 Task: Design a personalized business card holder.
Action: Mouse moved to (173, 128)
Screenshot: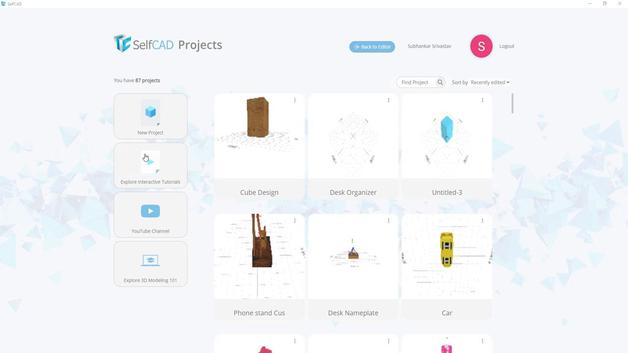 
Action: Mouse pressed left at (173, 128)
Screenshot: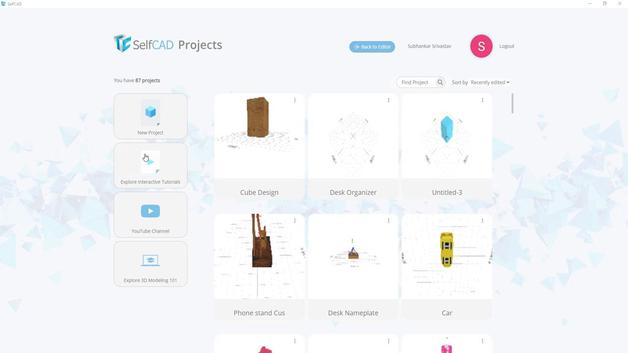 
Action: Mouse moved to (324, 151)
Screenshot: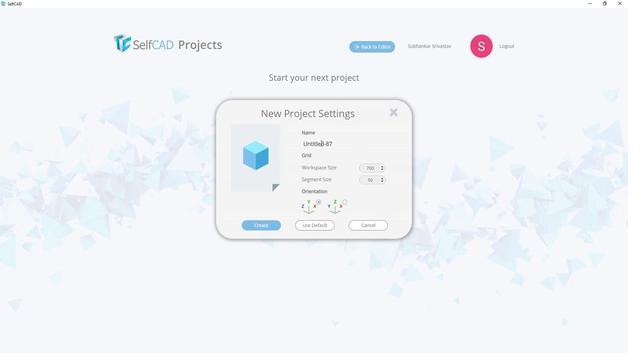 
Action: Mouse pressed left at (324, 151)
Screenshot: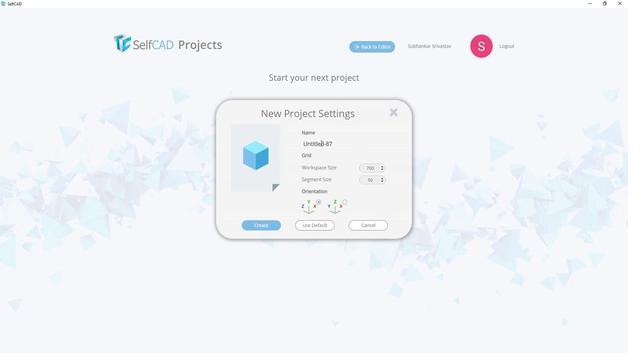 
Action: Mouse pressed left at (324, 151)
Screenshot: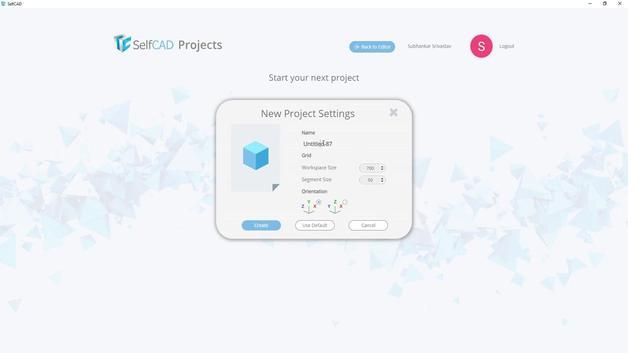 
Action: Mouse moved to (326, 151)
Screenshot: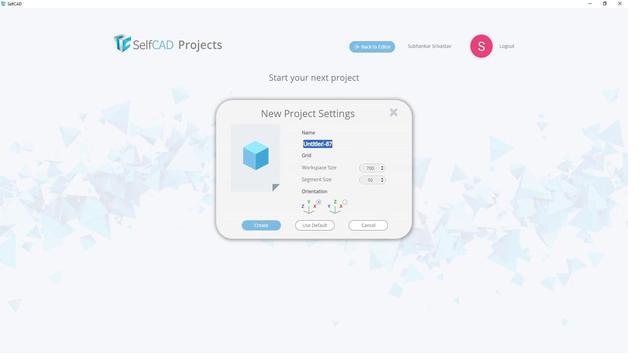 
Action: Key pressed <Key.shift><Key.shift><Key.shift><Key.shift><Key.shift><Key.shift><Key.shift><Key.shift>CArd<Key.space><Key.backspace><Key.backspace><Key.backspace><Key.backspace>ard<Key.space><Key.shift><Key.shift><Key.shift><Key.shift>Holder<Key.space>
Screenshot: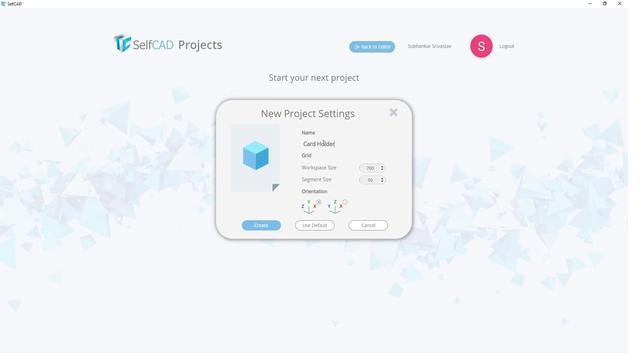 
Action: Mouse moved to (282, 224)
Screenshot: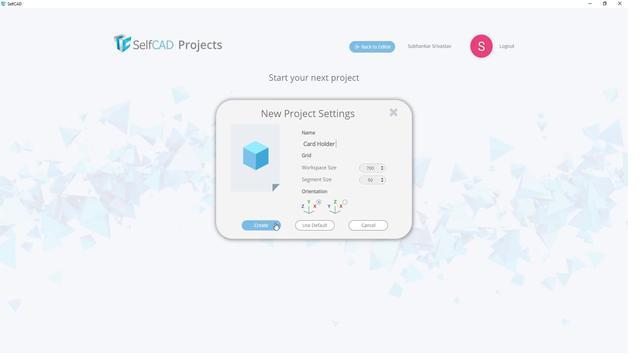 
Action: Mouse pressed left at (282, 224)
Screenshot: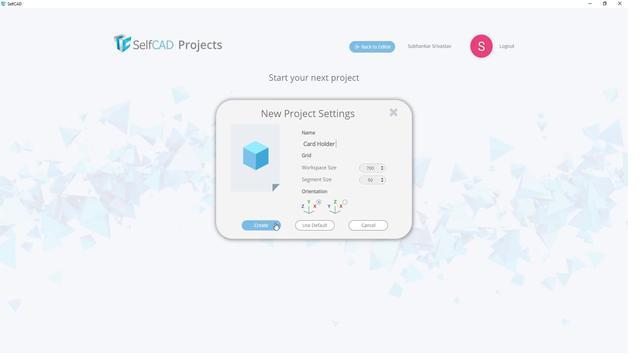 
Action: Mouse moved to (47, 98)
Screenshot: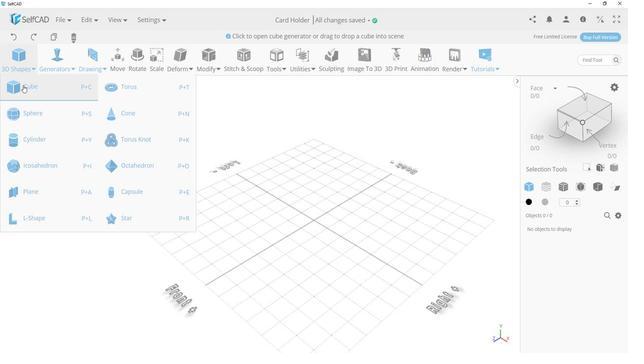 
Action: Mouse pressed left at (47, 98)
Screenshot: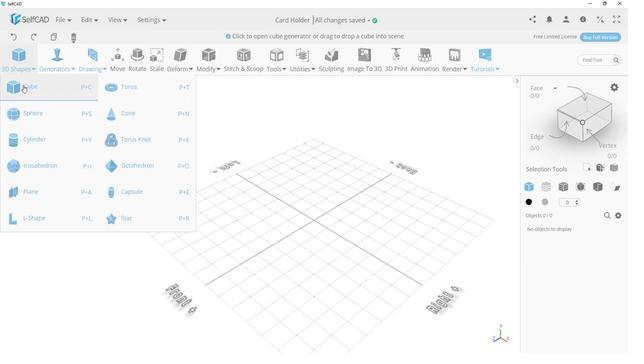 
Action: Mouse moved to (35, 177)
Screenshot: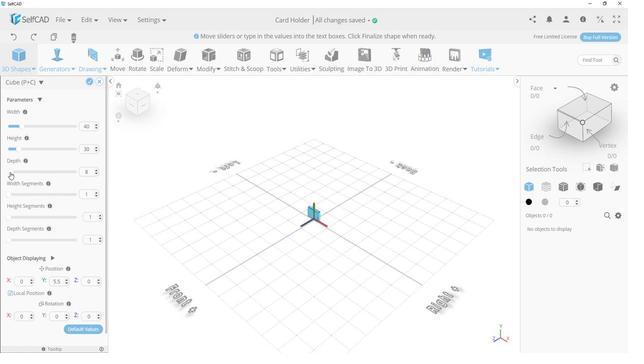 
Action: Mouse pressed left at (35, 177)
Screenshot: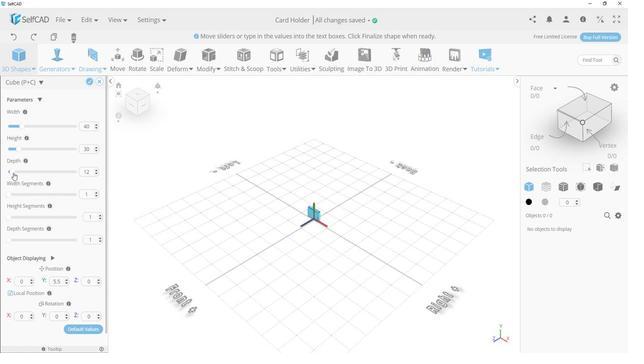 
Action: Mouse moved to (115, 177)
Screenshot: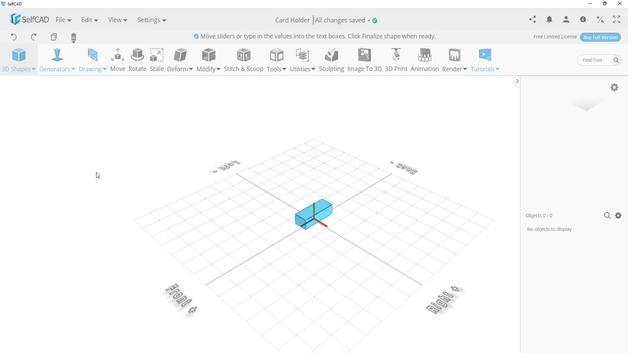 
Action: Mouse pressed left at (115, 177)
Screenshot: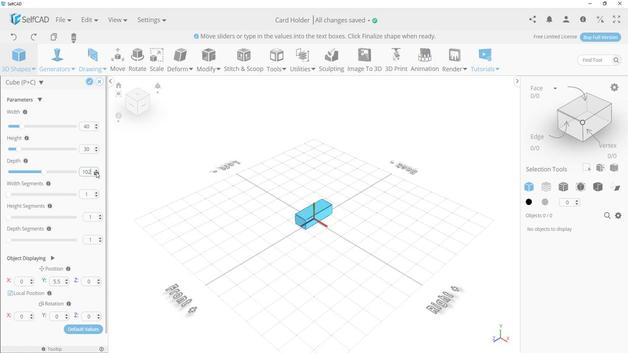 
Action: Mouse pressed left at (115, 177)
Screenshot: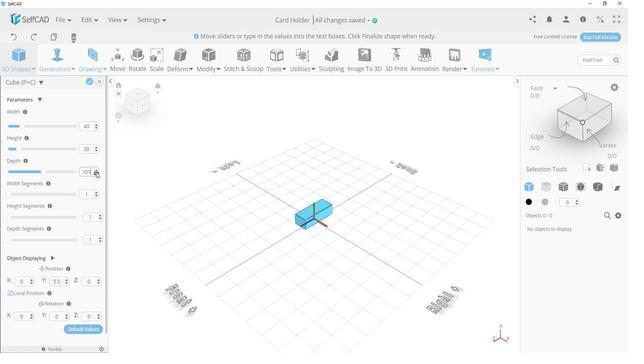 
Action: Mouse pressed left at (115, 177)
Screenshot: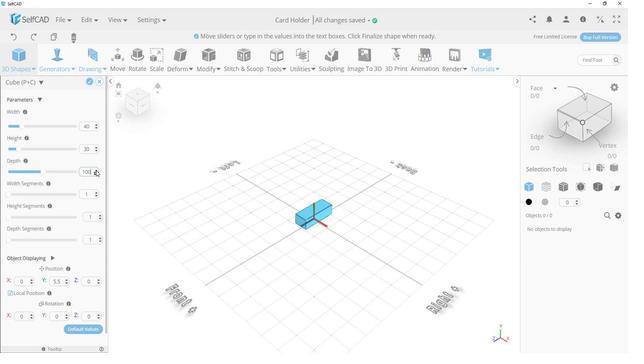 
Action: Mouse moved to (114, 159)
Screenshot: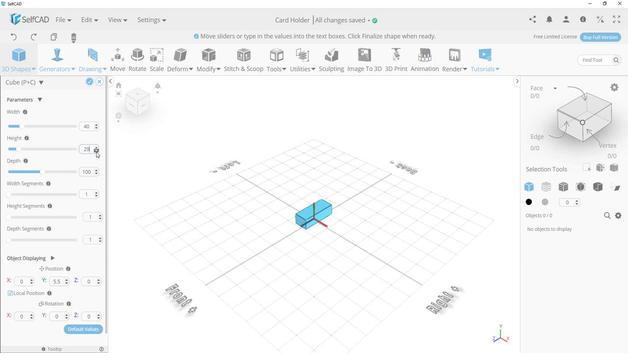 
Action: Mouse pressed left at (114, 159)
Screenshot: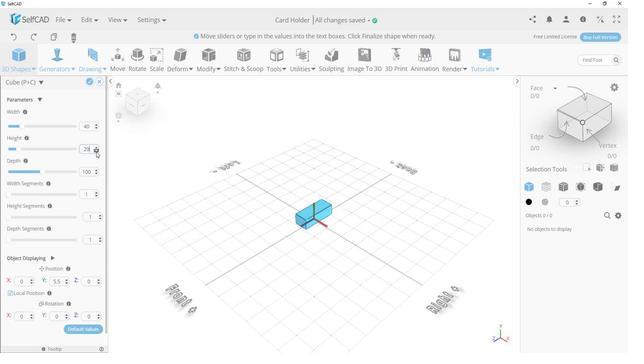 
Action: Mouse moved to (115, 159)
Screenshot: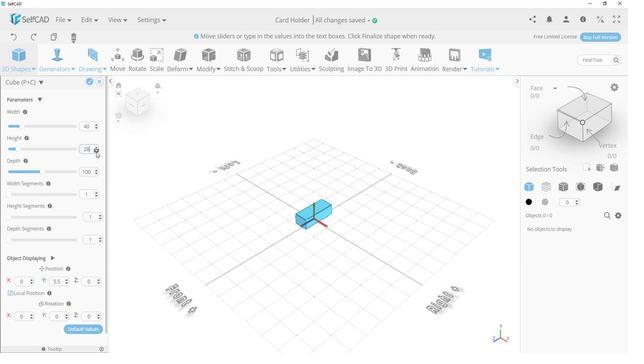 
Action: Mouse pressed left at (115, 159)
Screenshot: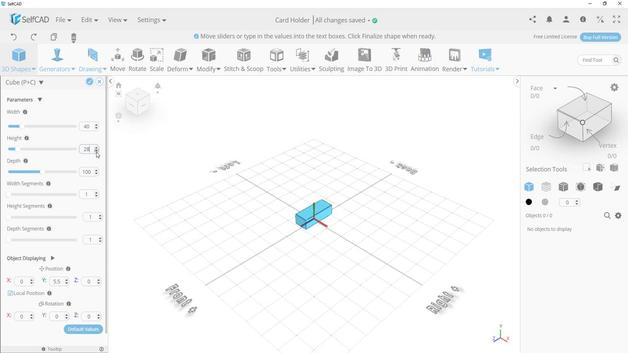 
Action: Mouse pressed left at (115, 159)
Screenshot: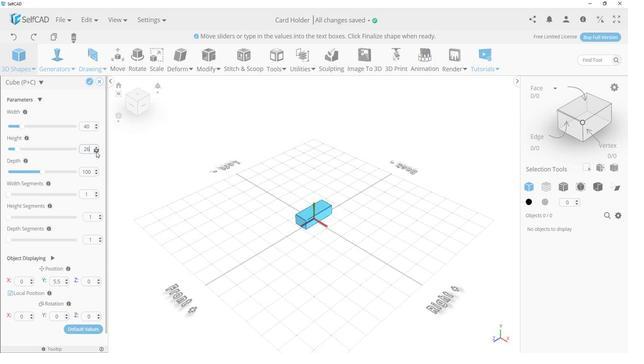 
Action: Mouse pressed left at (115, 159)
Screenshot: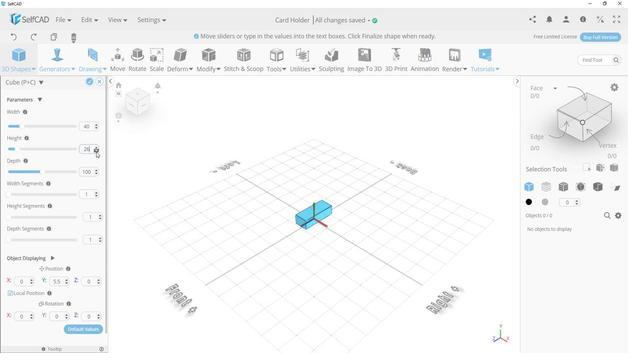 
Action: Mouse pressed left at (115, 159)
Screenshot: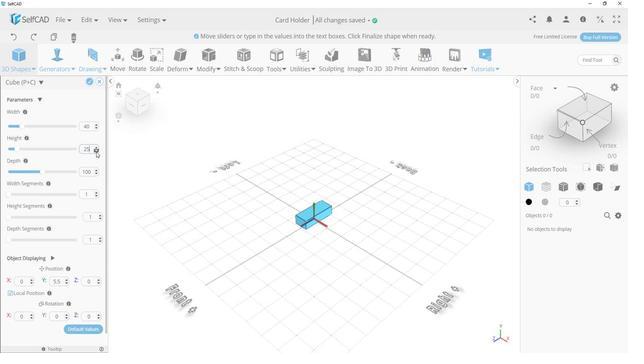 
Action: Mouse pressed left at (115, 159)
Screenshot: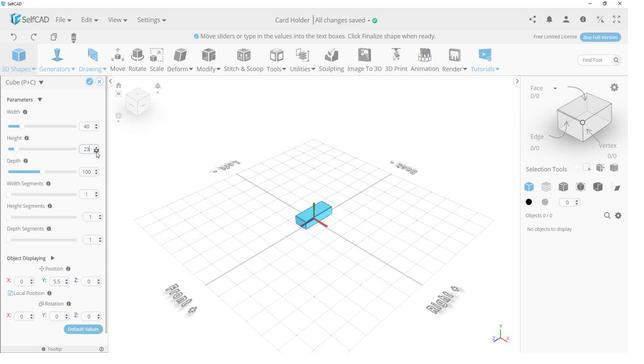 
Action: Mouse pressed left at (115, 159)
Screenshot: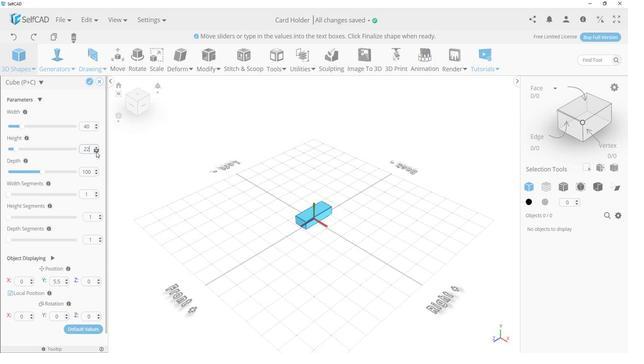 
Action: Mouse pressed left at (115, 159)
Screenshot: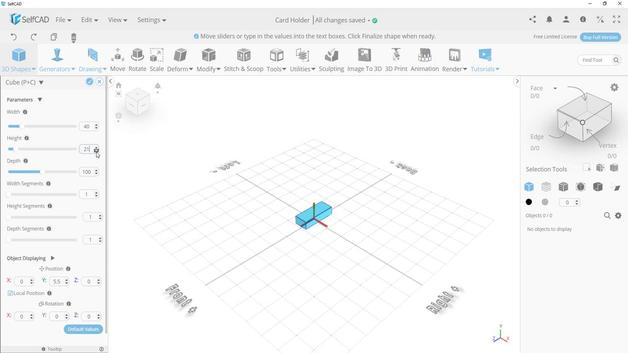 
Action: Mouse pressed left at (115, 159)
Screenshot: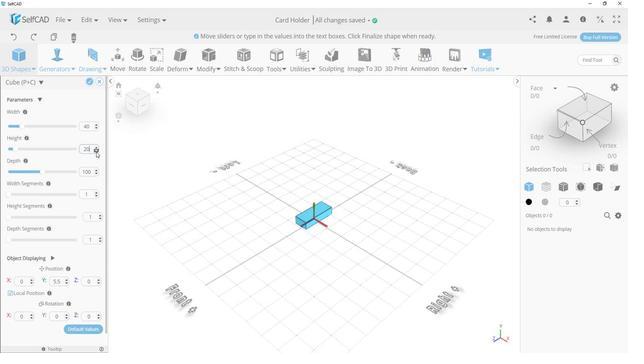 
Action: Mouse pressed left at (115, 159)
Screenshot: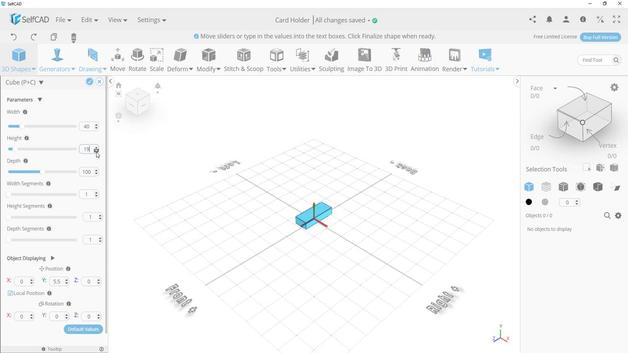 
Action: Mouse pressed left at (115, 159)
Screenshot: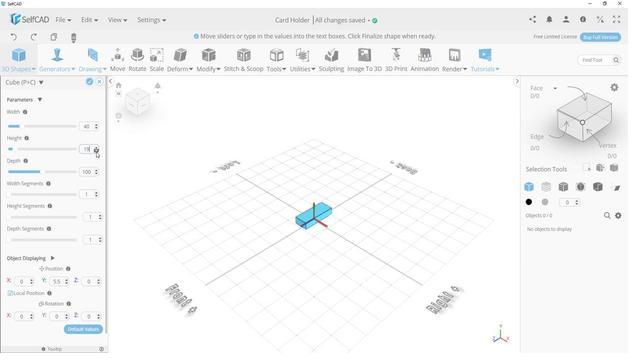 
Action: Mouse pressed left at (115, 159)
Screenshot: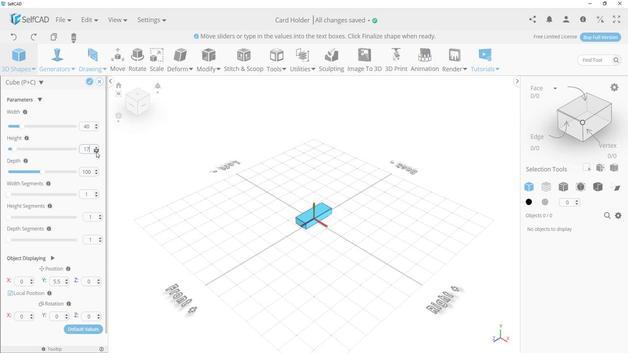 
Action: Mouse pressed left at (115, 159)
Screenshot: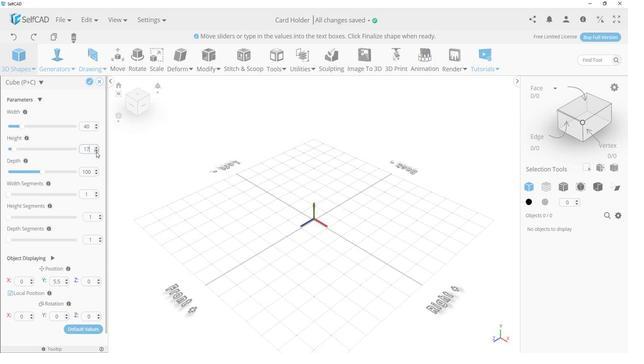 
Action: Mouse pressed left at (115, 159)
Screenshot: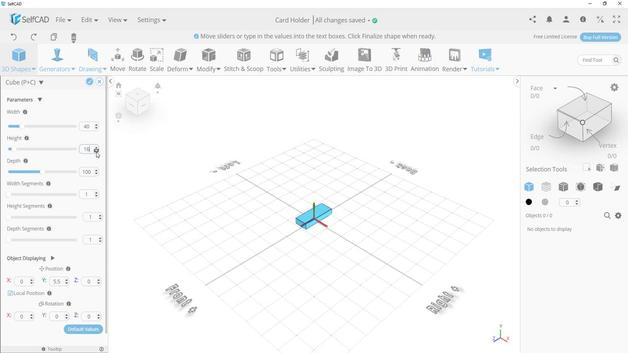 
Action: Mouse pressed left at (115, 159)
Screenshot: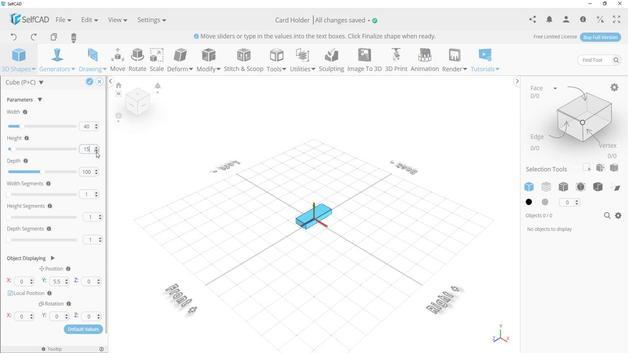 
Action: Mouse pressed left at (115, 159)
Screenshot: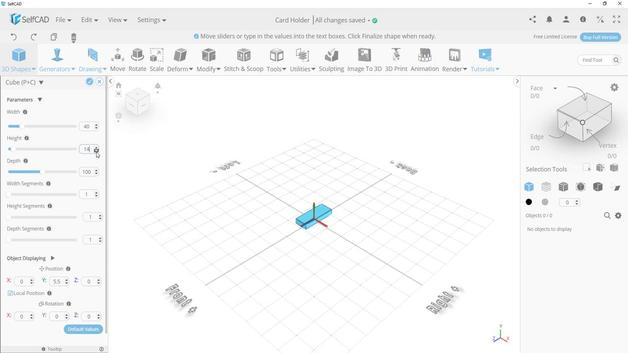 
Action: Mouse pressed left at (115, 159)
Screenshot: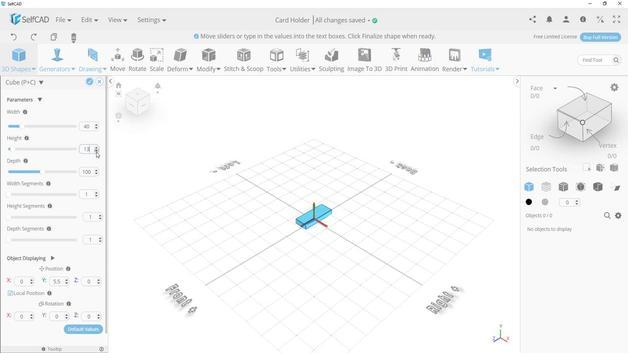 
Action: Mouse pressed left at (115, 159)
Screenshot: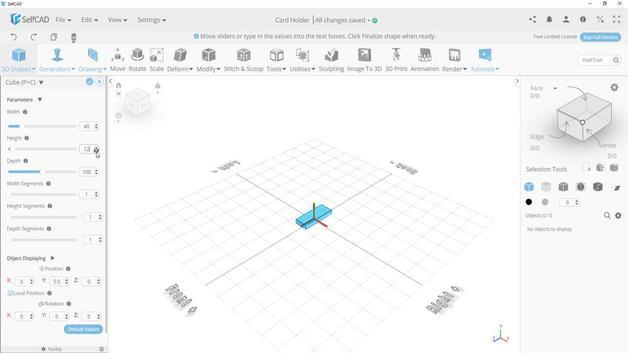 
Action: Mouse pressed left at (115, 159)
Screenshot: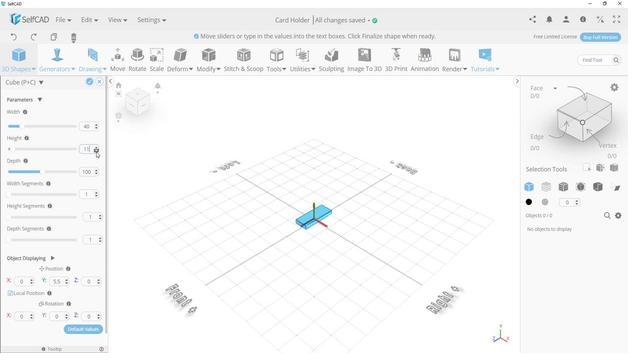 
Action: Mouse pressed left at (115, 159)
Screenshot: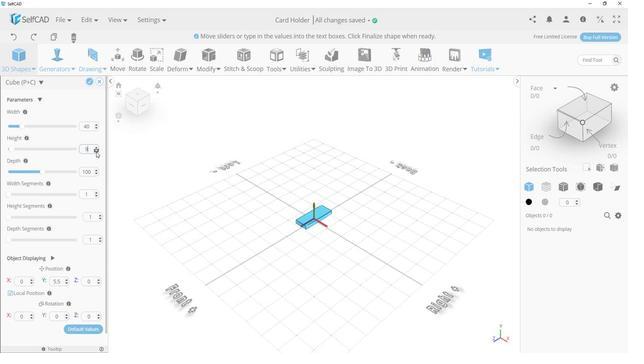 
Action: Mouse pressed left at (115, 159)
Screenshot: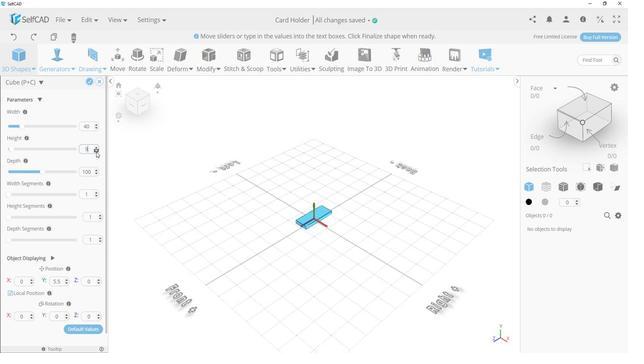 
Action: Mouse moved to (114, 157)
Screenshot: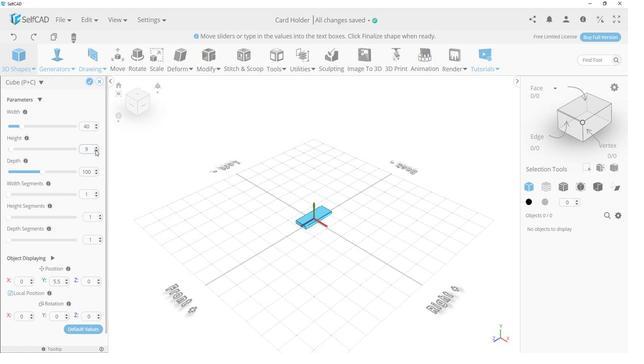 
Action: Mouse pressed left at (114, 157)
Screenshot: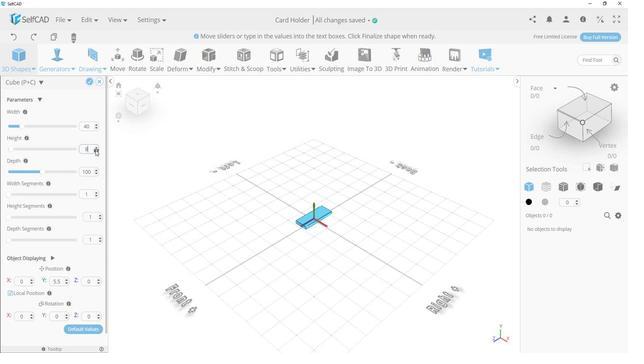 
Action: Mouse pressed left at (114, 157)
Screenshot: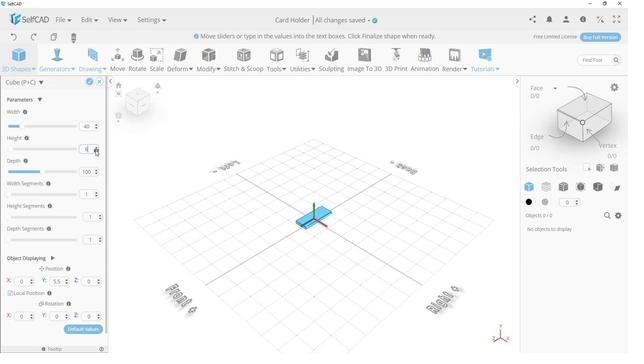 
Action: Mouse pressed left at (114, 157)
Screenshot: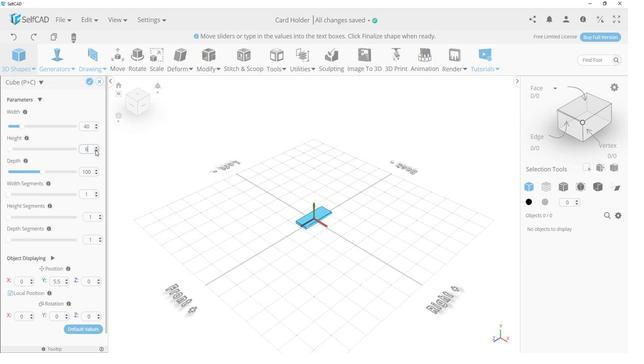 
Action: Mouse pressed left at (114, 157)
Screenshot: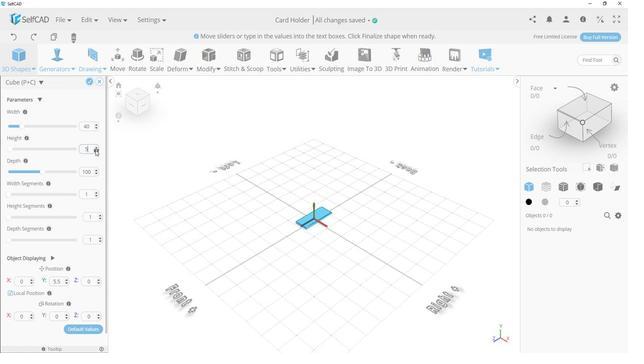 
Action: Mouse moved to (114, 135)
Screenshot: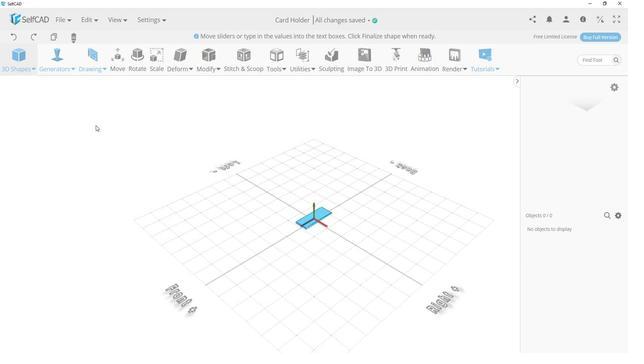 
Action: Mouse pressed left at (114, 135)
Screenshot: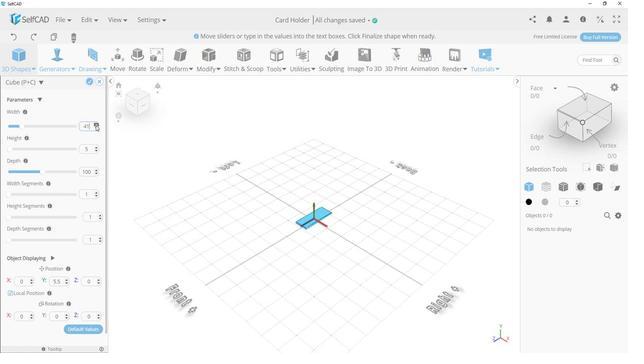
Action: Mouse pressed left at (114, 135)
Screenshot: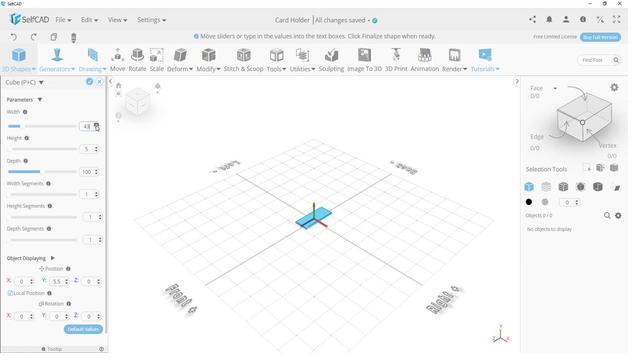 
Action: Mouse pressed left at (114, 135)
Screenshot: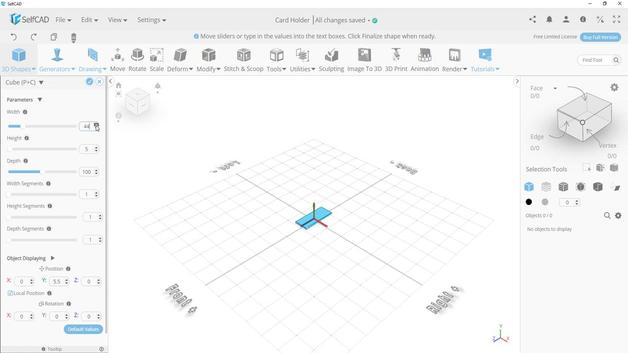 
Action: Mouse pressed left at (114, 135)
Screenshot: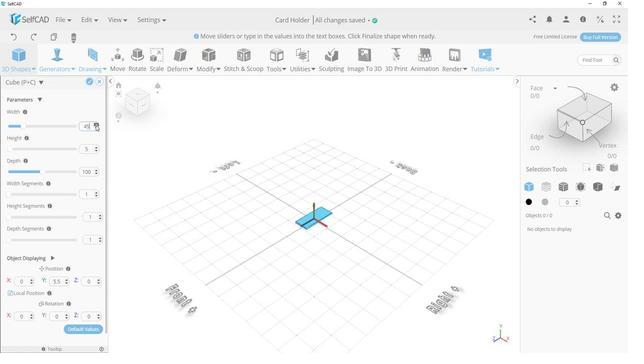 
Action: Mouse pressed left at (114, 135)
Screenshot: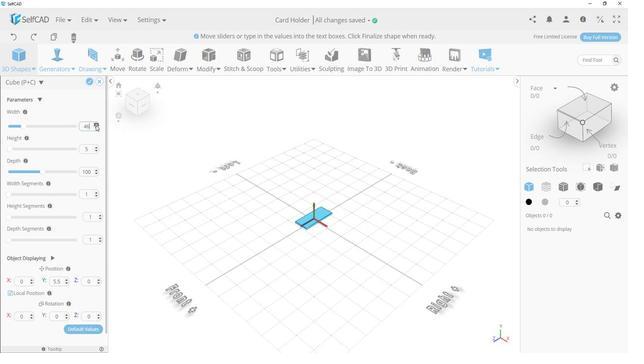 
Action: Mouse pressed left at (114, 135)
Screenshot: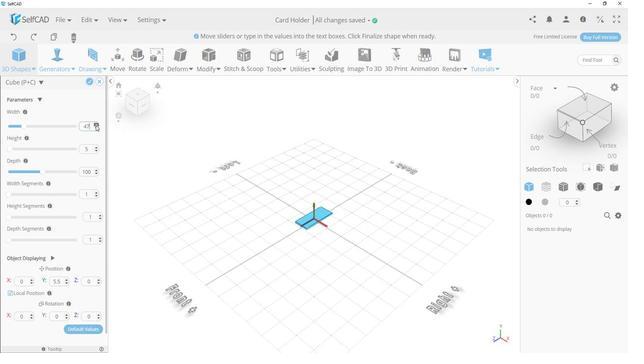 
Action: Mouse pressed left at (114, 135)
Screenshot: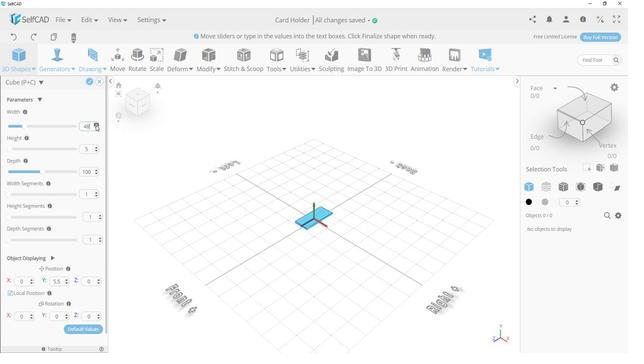 
Action: Mouse pressed left at (114, 135)
Screenshot: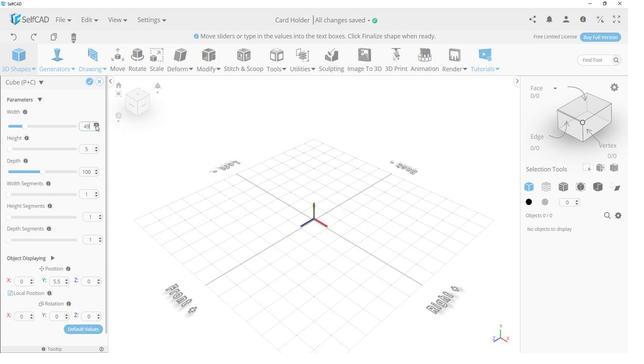 
Action: Mouse pressed left at (114, 135)
Screenshot: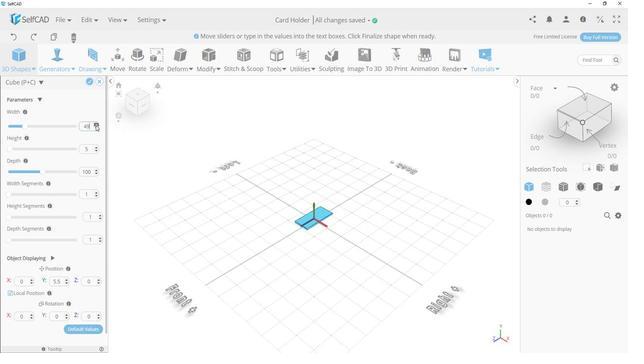 
Action: Mouse pressed left at (114, 135)
Screenshot: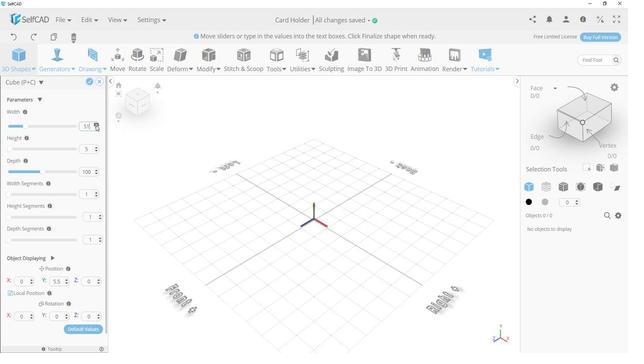 
Action: Mouse pressed left at (114, 135)
Screenshot: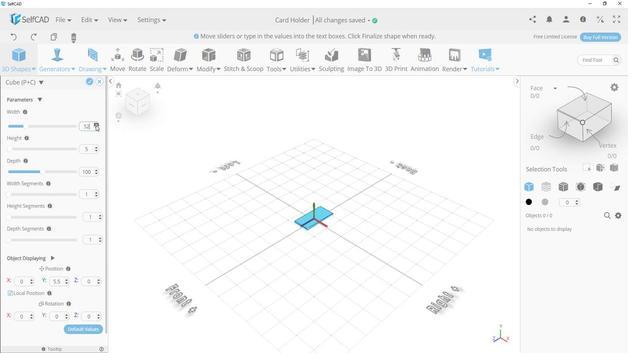 
Action: Mouse pressed left at (114, 135)
Screenshot: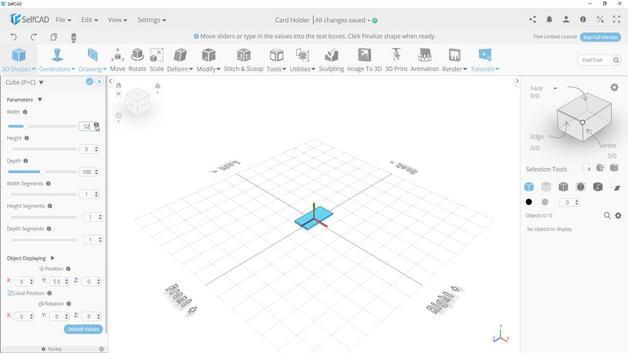 
Action: Mouse pressed left at (114, 135)
Screenshot: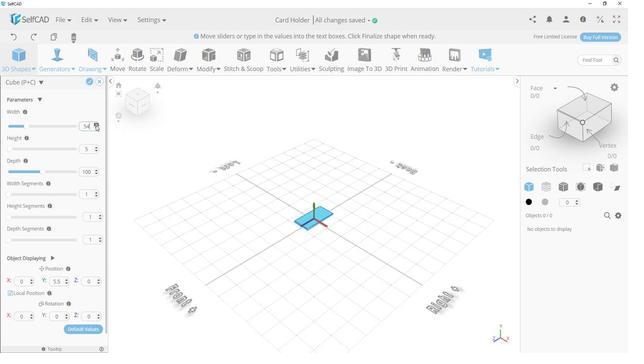 
Action: Mouse pressed left at (114, 135)
Screenshot: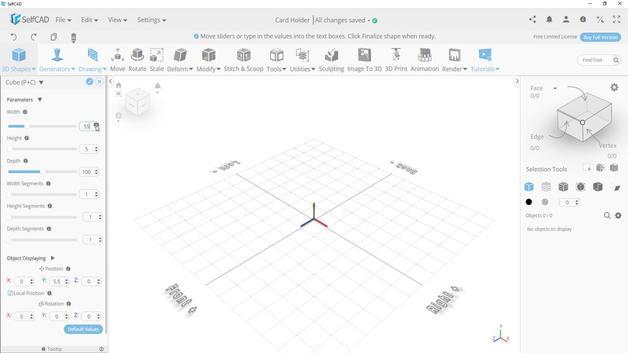 
Action: Mouse pressed left at (114, 135)
Screenshot: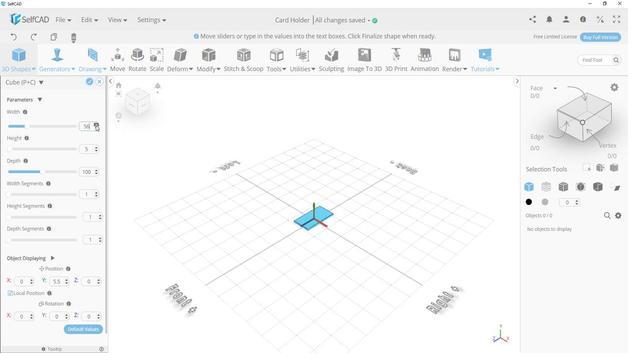
Action: Mouse pressed left at (114, 135)
Screenshot: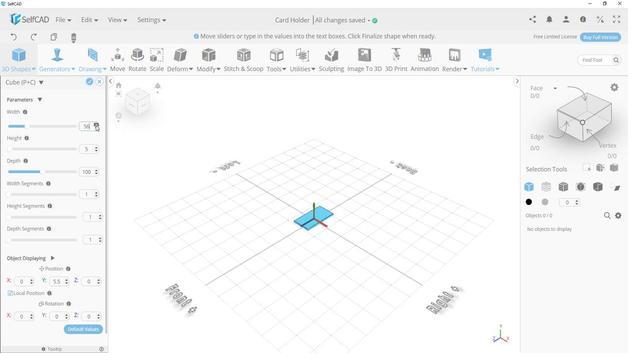 
Action: Mouse pressed left at (114, 135)
Screenshot: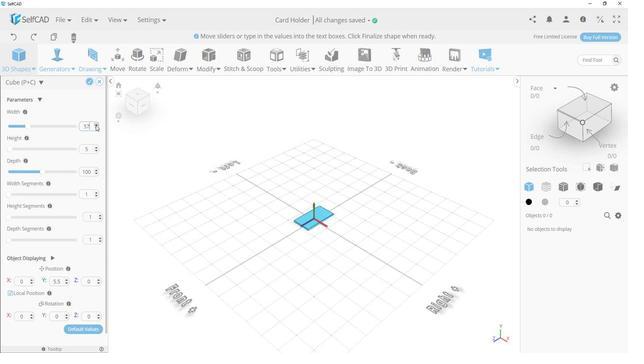 
Action: Mouse moved to (115, 138)
Screenshot: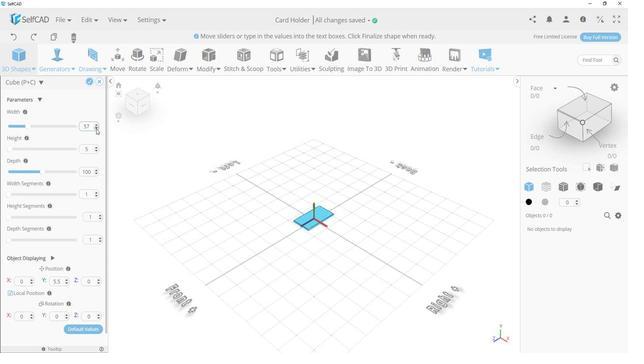 
Action: Mouse pressed left at (115, 138)
Screenshot: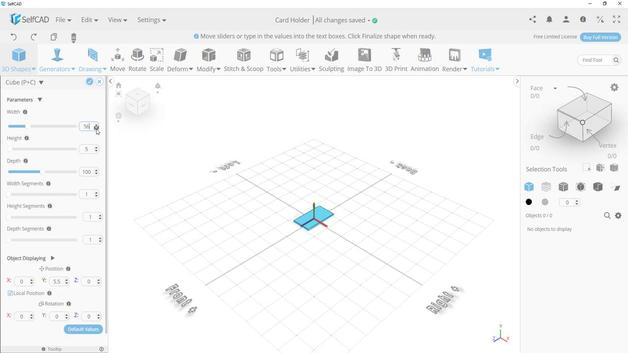 
Action: Mouse moved to (114, 135)
Screenshot: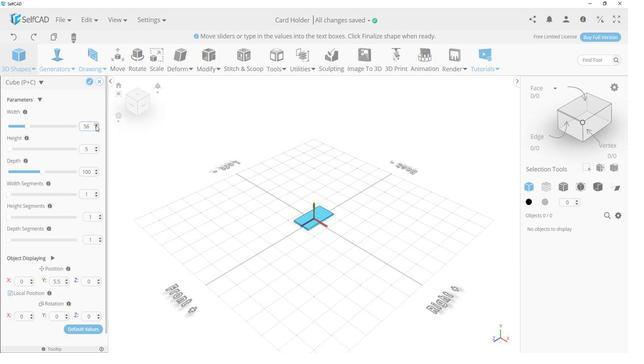 
Action: Mouse pressed left at (114, 135)
Screenshot: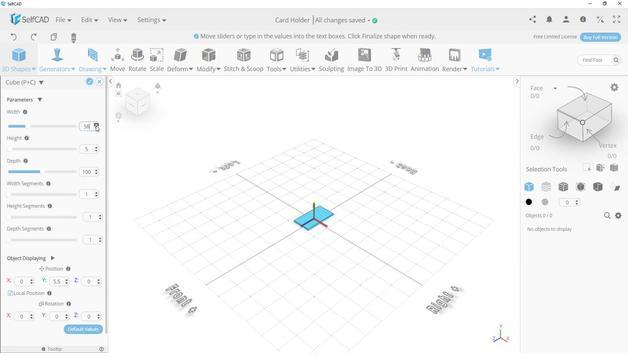 
Action: Mouse pressed left at (114, 135)
Screenshot: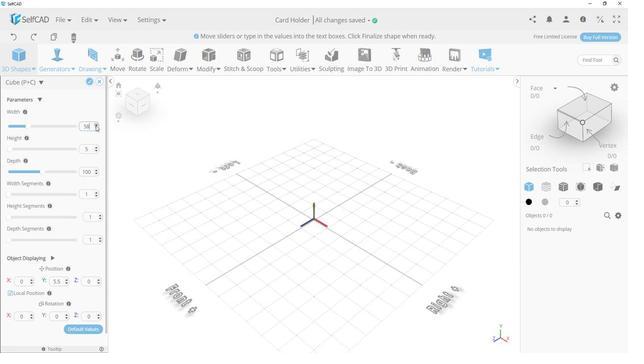 
Action: Mouse pressed left at (114, 135)
Screenshot: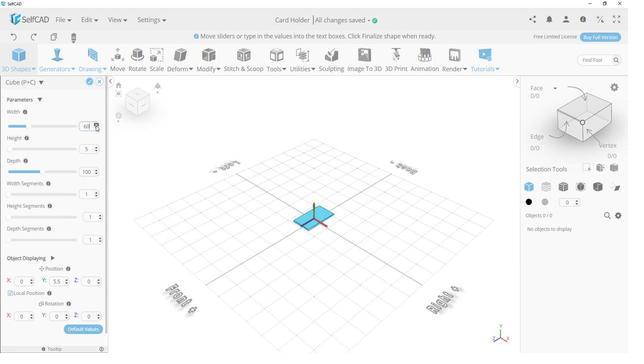 
Action: Mouse pressed left at (114, 135)
Screenshot: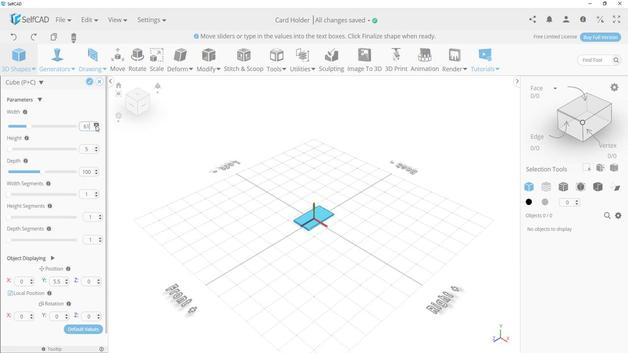 
Action: Mouse pressed left at (114, 135)
Screenshot: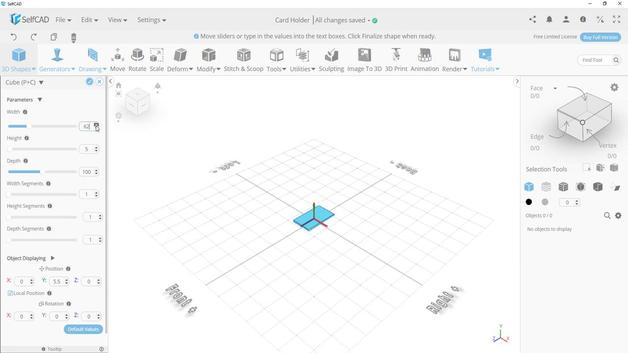
Action: Mouse pressed left at (114, 135)
Screenshot: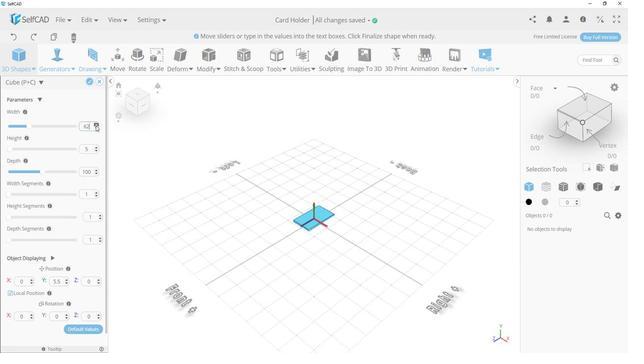 
Action: Mouse pressed left at (114, 135)
Screenshot: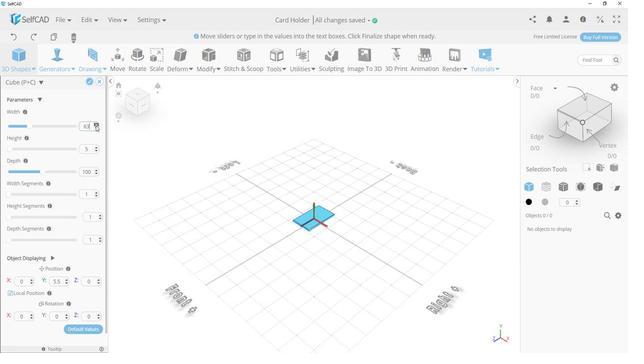 
Action: Mouse pressed left at (114, 135)
Screenshot: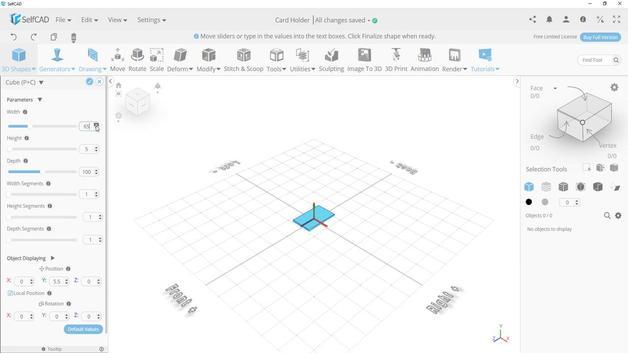 
Action: Mouse pressed left at (114, 135)
Screenshot: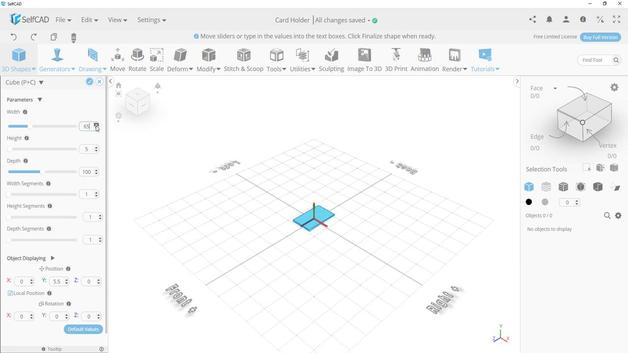 
Action: Mouse pressed left at (114, 135)
Screenshot: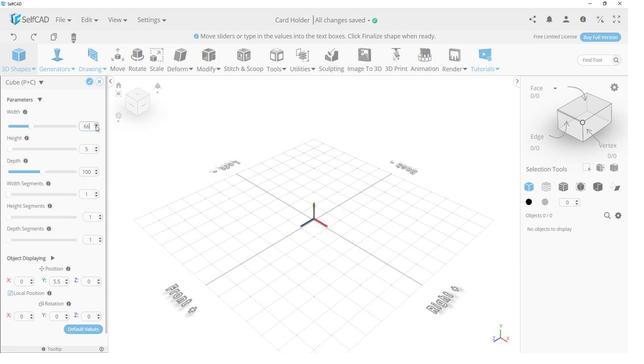 
Action: Mouse moved to (114, 136)
Screenshot: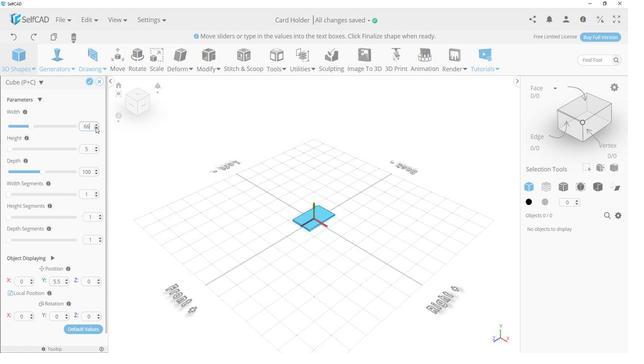 
Action: Mouse pressed left at (114, 136)
Screenshot: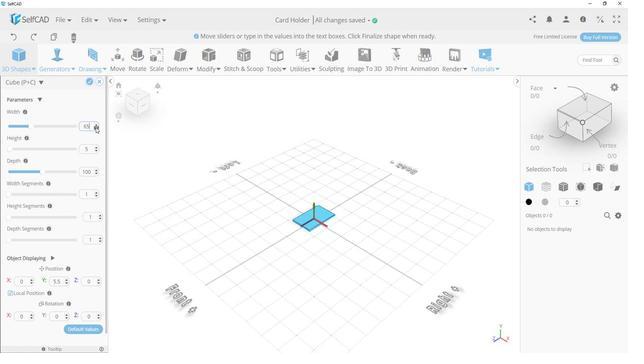
Action: Mouse pressed left at (114, 136)
Screenshot: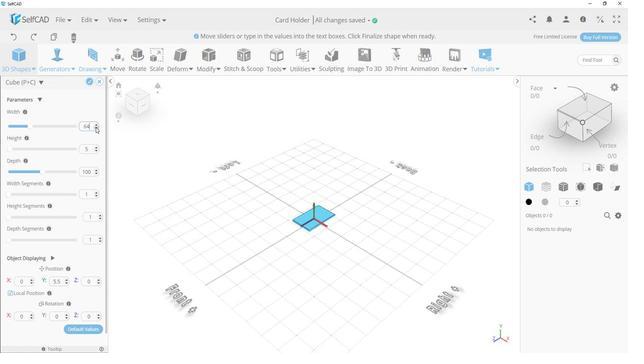 
Action: Mouse pressed left at (114, 136)
Screenshot: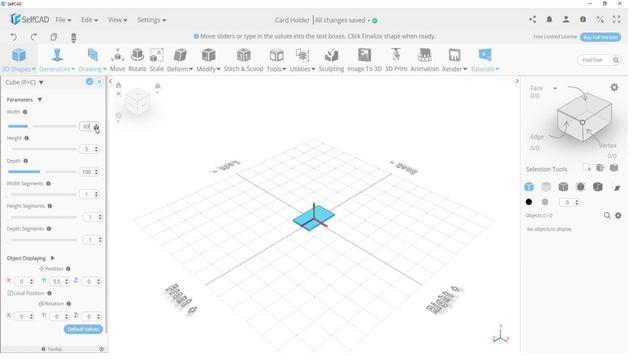 
Action: Mouse moved to (114, 137)
Screenshot: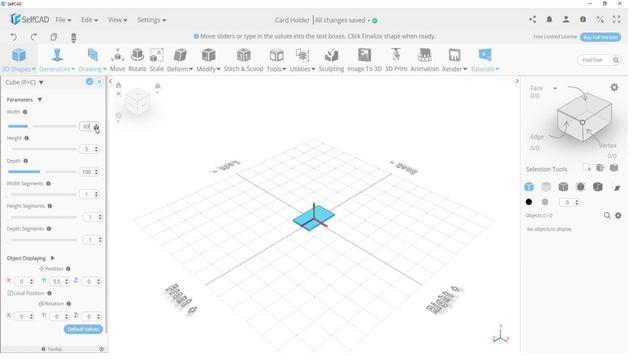 
Action: Mouse pressed left at (114, 137)
Screenshot: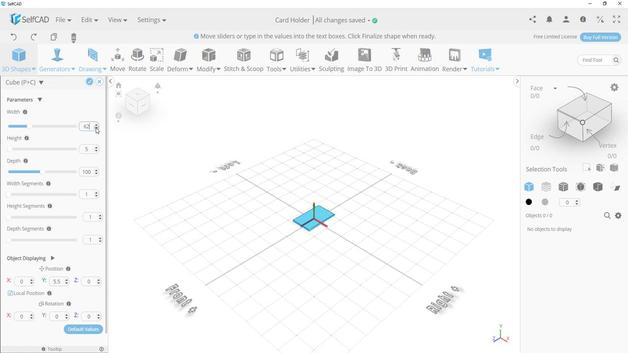 
Action: Mouse pressed left at (114, 137)
Screenshot: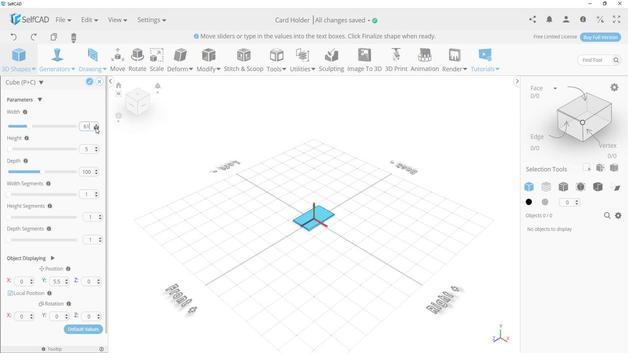 
Action: Mouse pressed left at (114, 137)
Screenshot: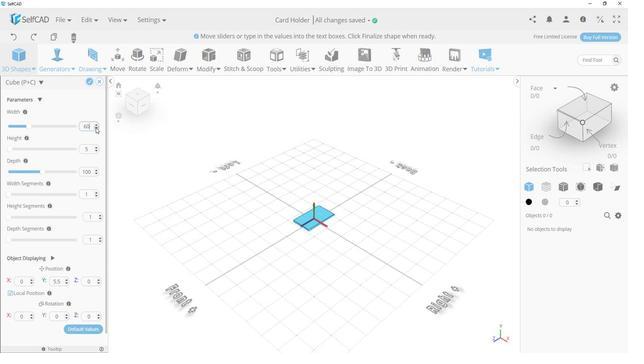 
Action: Mouse moved to (232, 215)
Screenshot: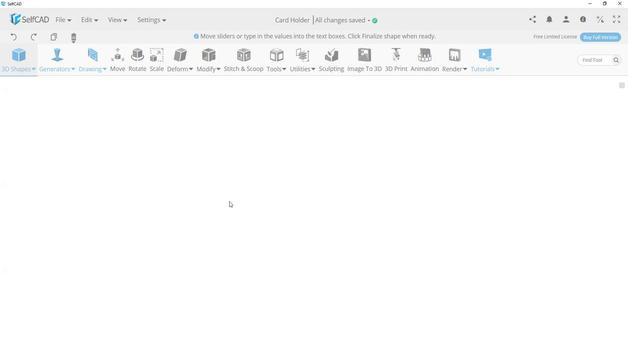 
Action: Mouse pressed left at (232, 215)
Screenshot: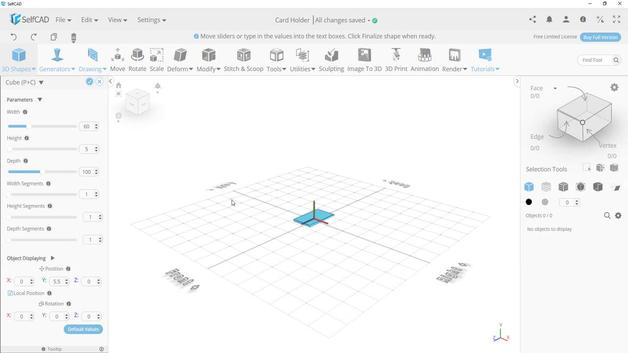 
Action: Mouse moved to (106, 94)
Screenshot: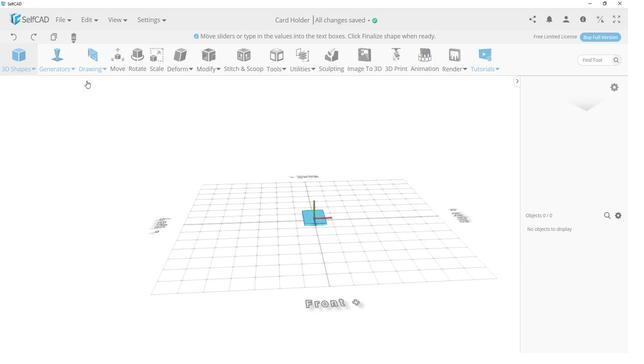 
Action: Mouse pressed left at (106, 94)
Screenshot: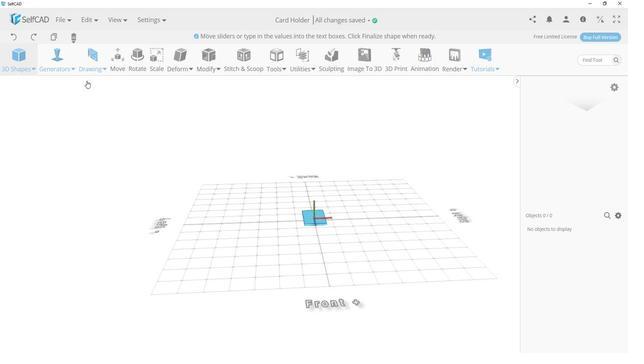 
Action: Mouse moved to (291, 191)
Screenshot: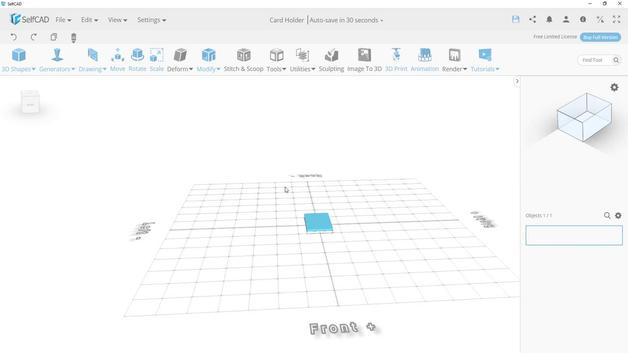 
Action: Mouse scrolled (291, 191) with delta (0, 0)
Screenshot: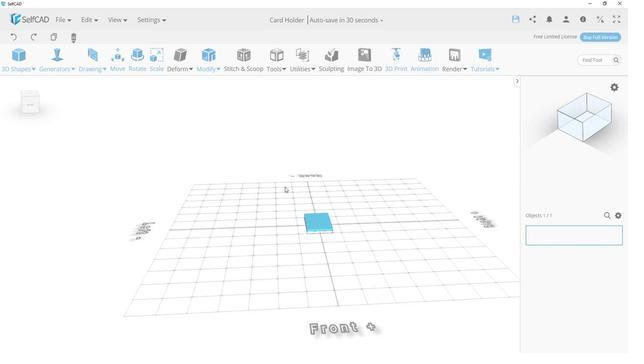 
Action: Mouse scrolled (291, 191) with delta (0, 0)
Screenshot: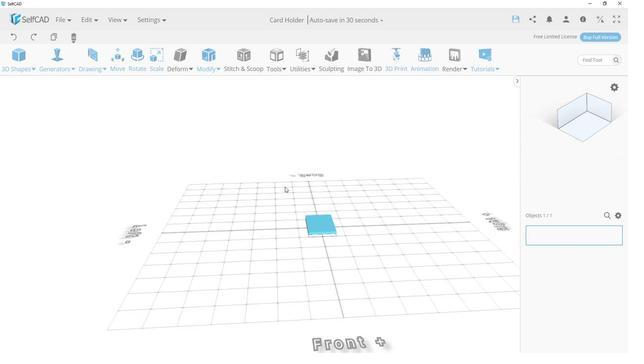 
Action: Mouse scrolled (291, 191) with delta (0, 0)
Screenshot: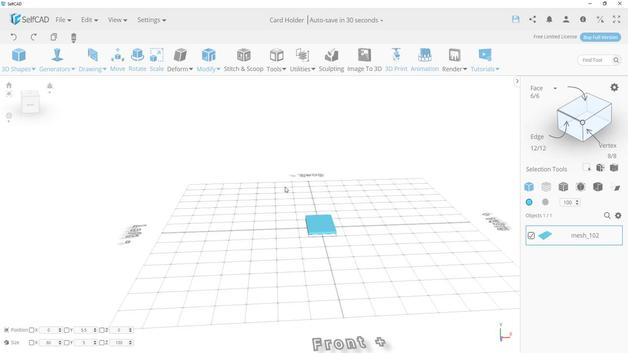 
Action: Mouse scrolled (291, 191) with delta (0, 0)
Screenshot: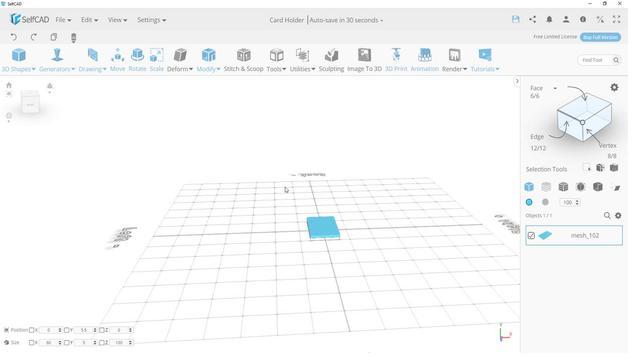 
Action: Mouse moved to (565, 116)
Screenshot: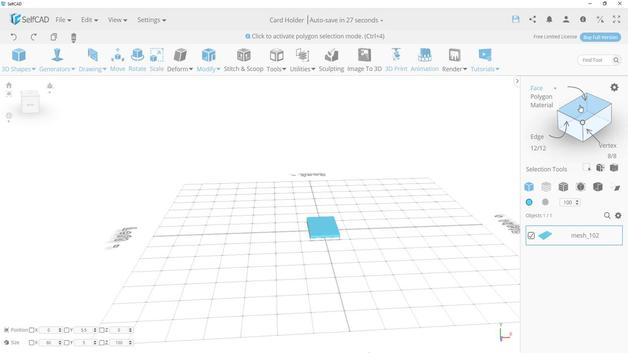 
Action: Mouse pressed left at (565, 116)
Screenshot: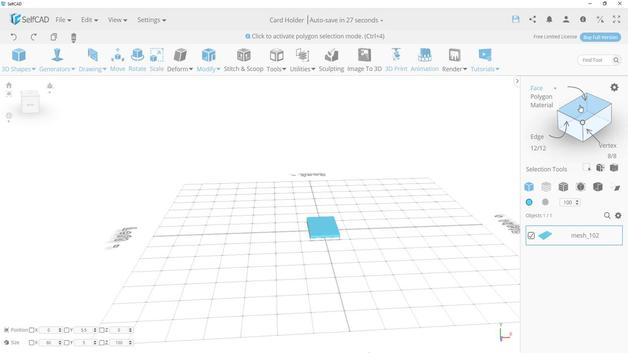 
Action: Mouse moved to (349, 190)
Screenshot: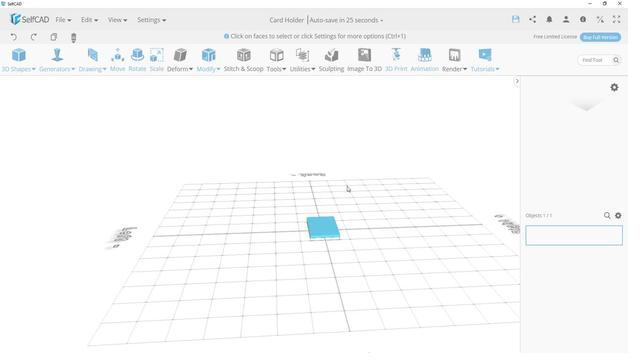 
Action: Mouse pressed left at (349, 190)
Screenshot: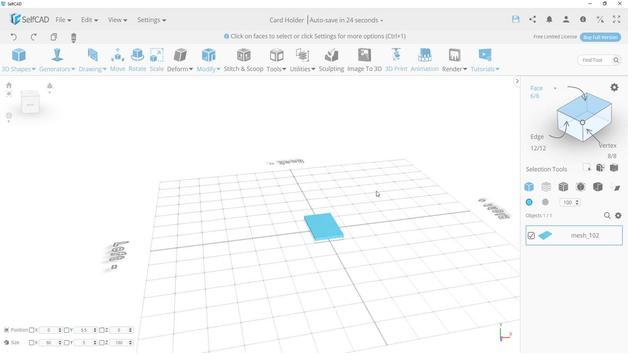 
Action: Mouse moved to (322, 235)
Screenshot: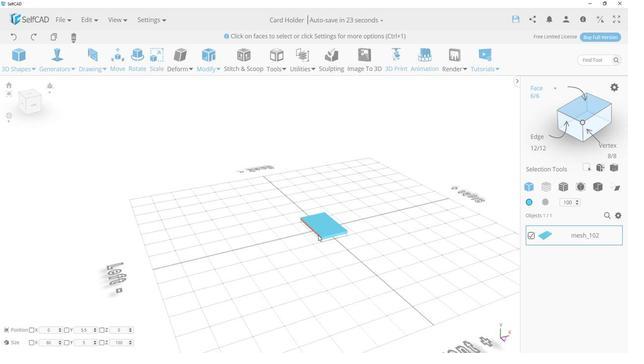 
Action: Mouse pressed left at (322, 235)
Screenshot: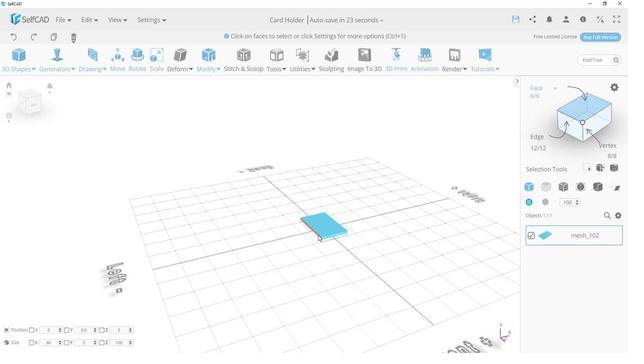 
Action: Mouse moved to (378, 151)
Screenshot: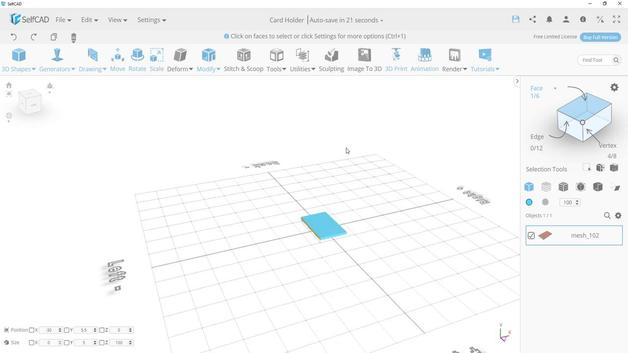 
Action: Mouse pressed left at (378, 151)
Screenshot: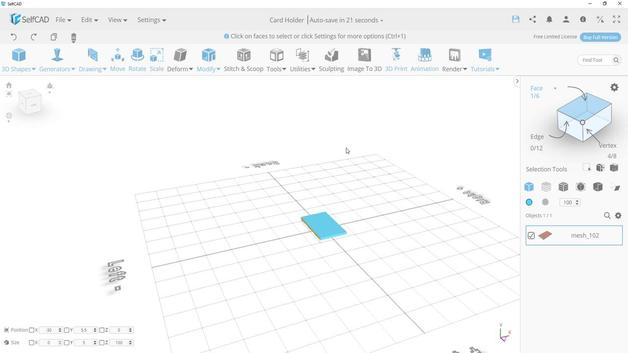 
Action: Mouse moved to (234, 97)
Screenshot: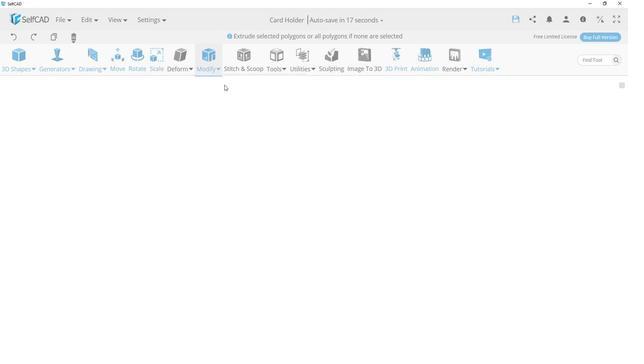 
Action: Mouse pressed left at (234, 97)
Screenshot: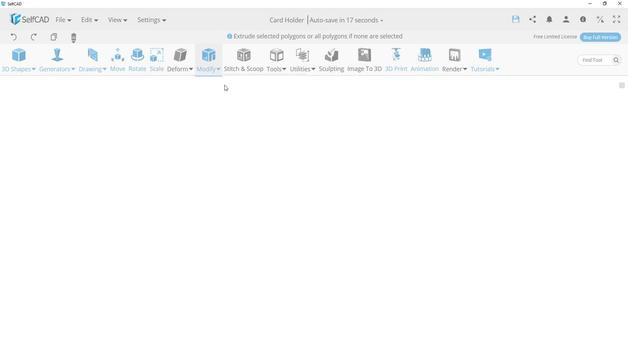 
Action: Mouse moved to (110, 95)
Screenshot: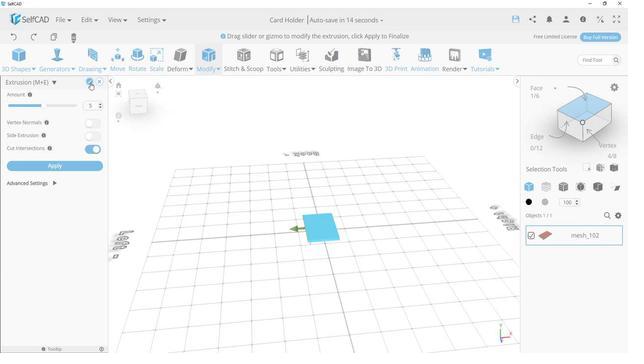 
Action: Mouse pressed left at (110, 95)
Screenshot: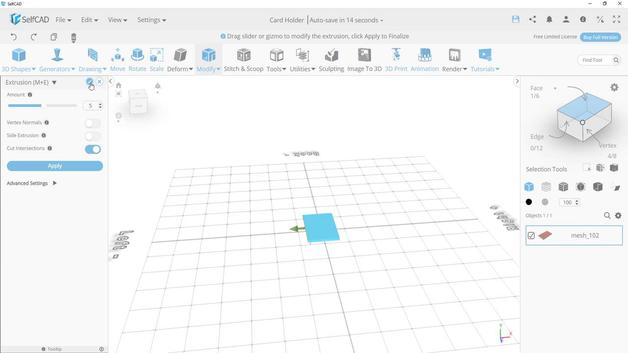 
Action: Mouse moved to (352, 147)
Screenshot: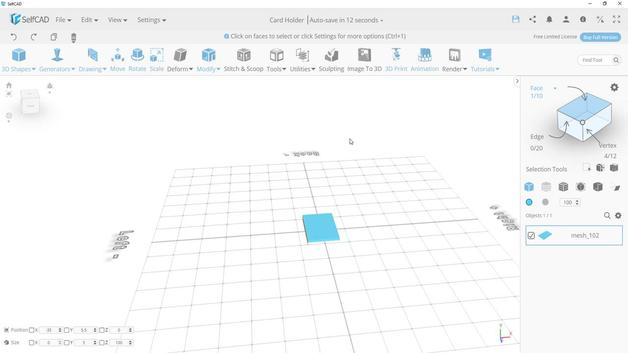 
Action: Mouse pressed left at (352, 147)
Screenshot: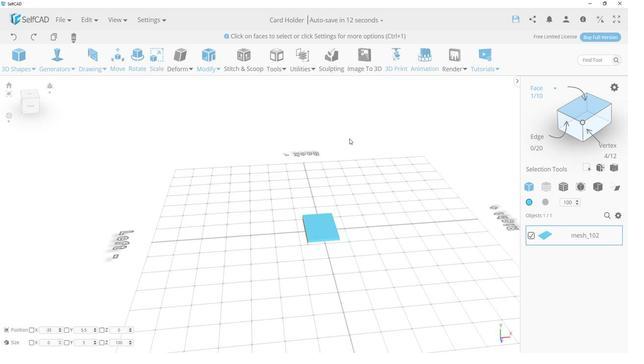 
Action: Mouse moved to (311, 229)
Screenshot: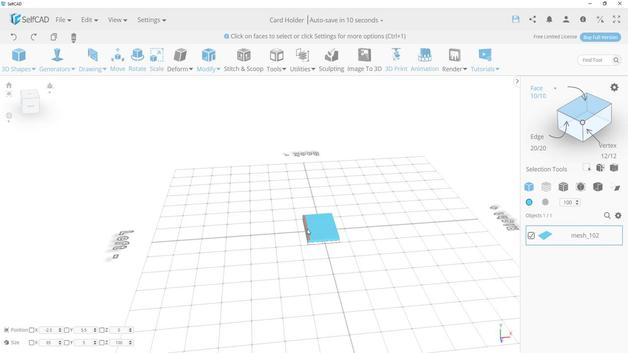 
Action: Mouse pressed left at (311, 229)
Screenshot: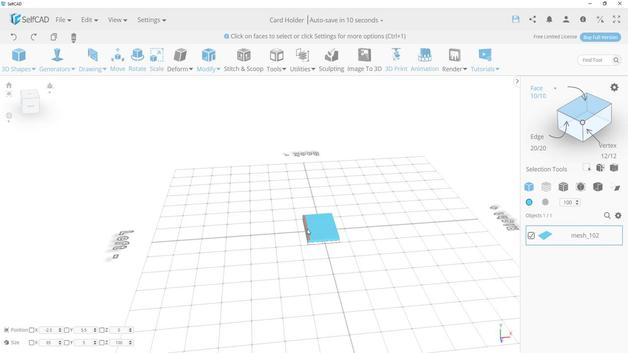 
Action: Mouse moved to (365, 178)
Screenshot: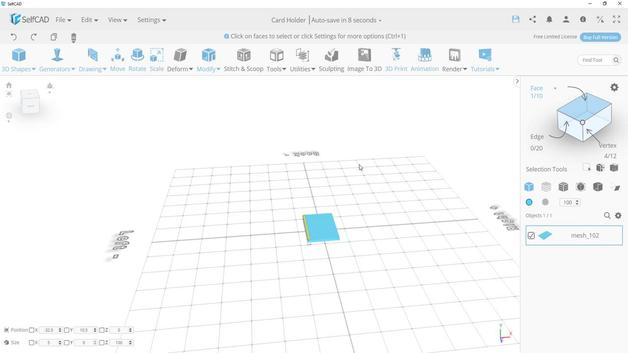 
Action: Mouse pressed left at (365, 178)
Screenshot: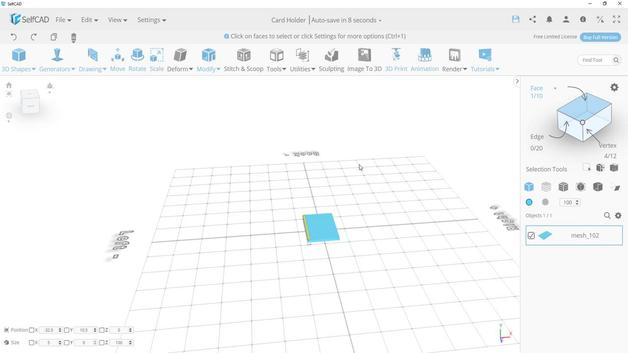 
Action: Mouse moved to (356, 198)
Screenshot: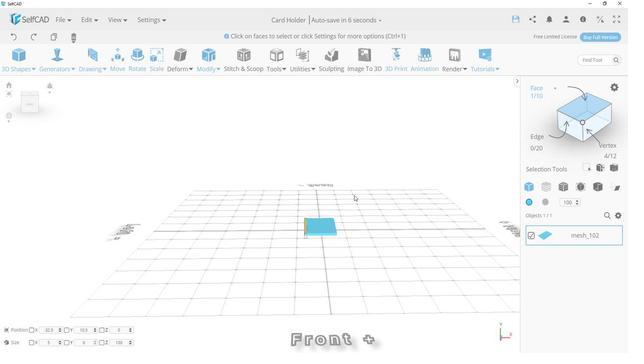 
Action: Mouse scrolled (356, 199) with delta (0, 0)
Screenshot: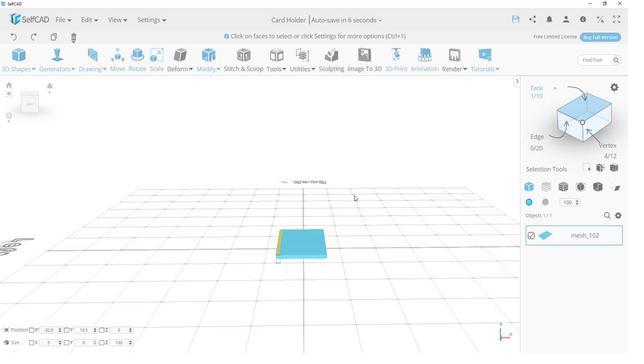 
Action: Mouse scrolled (356, 199) with delta (0, 0)
Screenshot: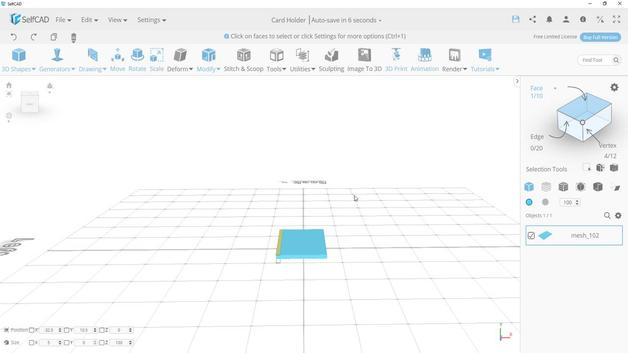 
Action: Mouse scrolled (356, 199) with delta (0, 0)
Screenshot: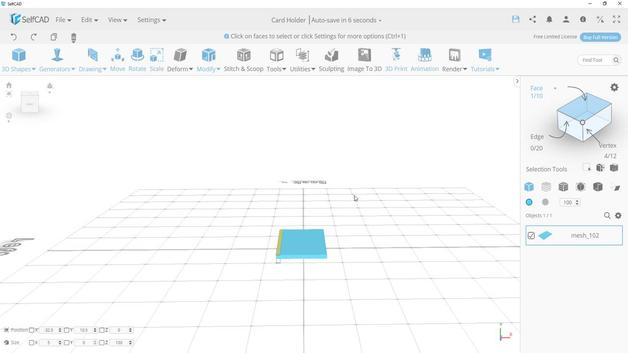 
Action: Mouse scrolled (356, 199) with delta (0, 0)
Screenshot: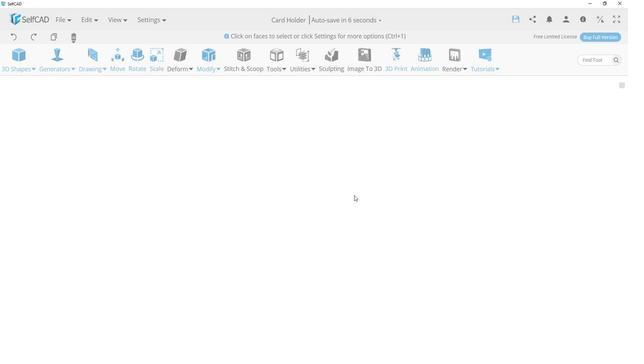 
Action: Mouse scrolled (356, 199) with delta (0, 0)
Screenshot: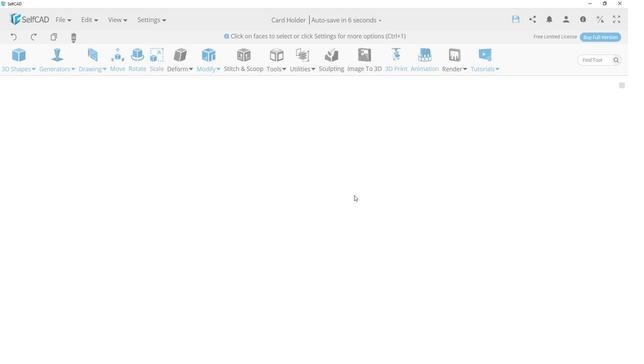 
Action: Mouse scrolled (356, 199) with delta (0, 0)
Screenshot: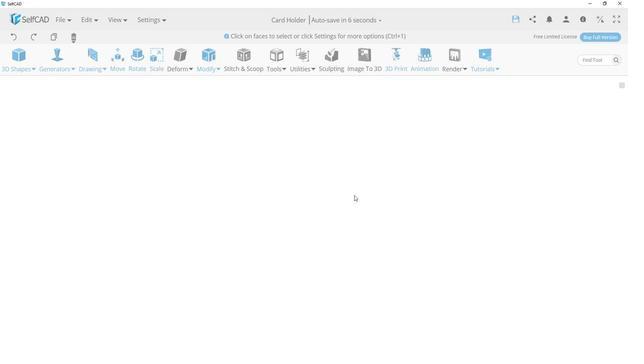 
Action: Mouse scrolled (356, 199) with delta (0, 0)
Screenshot: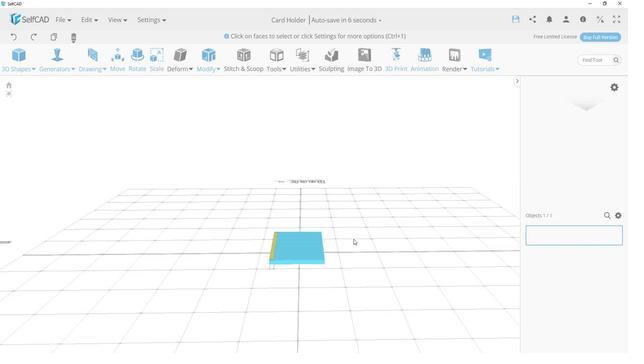 
Action: Mouse moved to (354, 245)
Screenshot: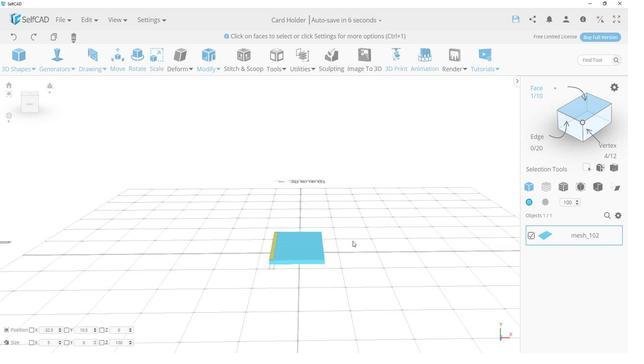 
Action: Mouse pressed left at (354, 245)
Screenshot: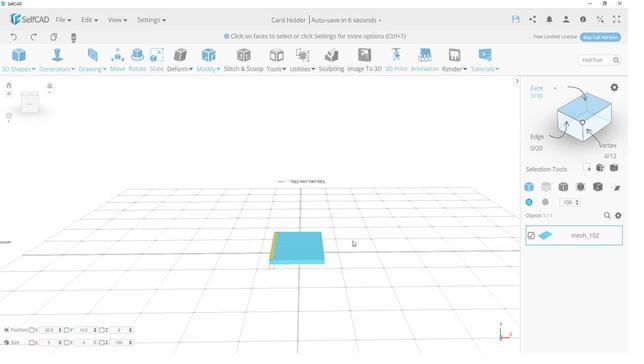 
Action: Mouse moved to (228, 95)
Screenshot: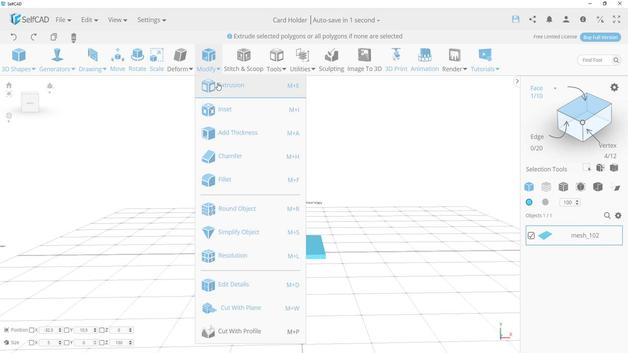 
Action: Mouse pressed left at (228, 95)
Screenshot: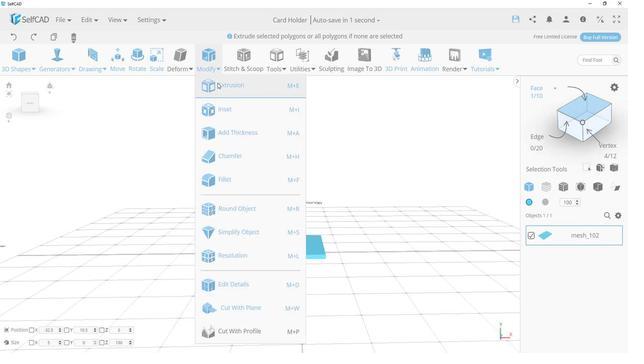 
Action: Mouse moved to (118, 115)
Screenshot: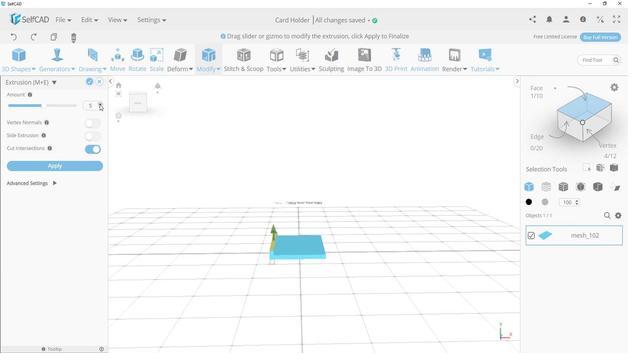 
Action: Mouse pressed left at (118, 115)
Screenshot: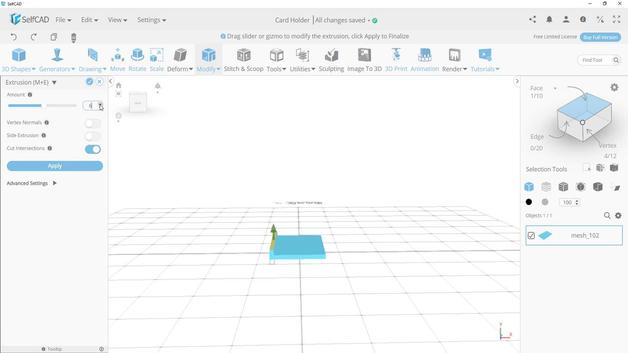 
Action: Mouse pressed left at (118, 115)
Screenshot: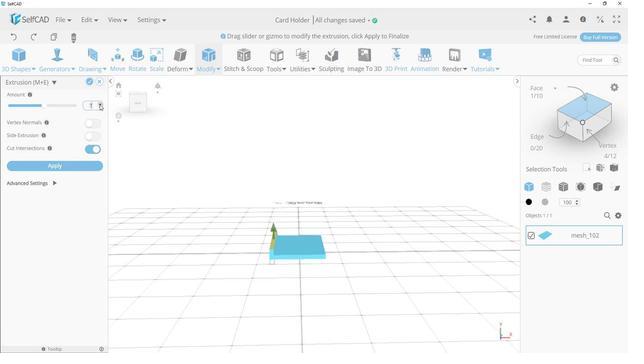 
Action: Mouse pressed left at (118, 115)
Screenshot: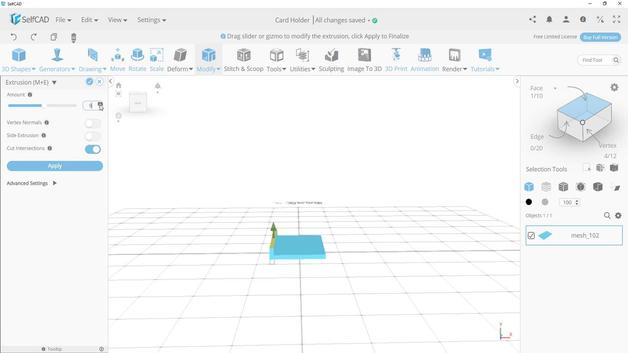 
Action: Mouse pressed left at (118, 115)
Screenshot: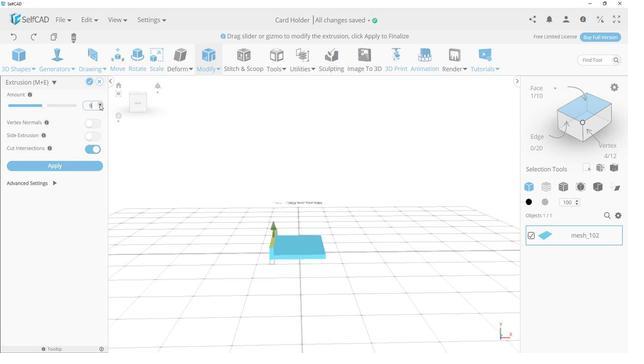 
Action: Mouse pressed left at (118, 115)
Screenshot: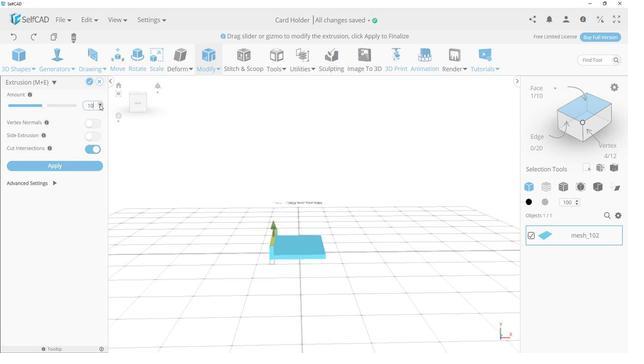 
Action: Mouse pressed left at (118, 115)
Screenshot: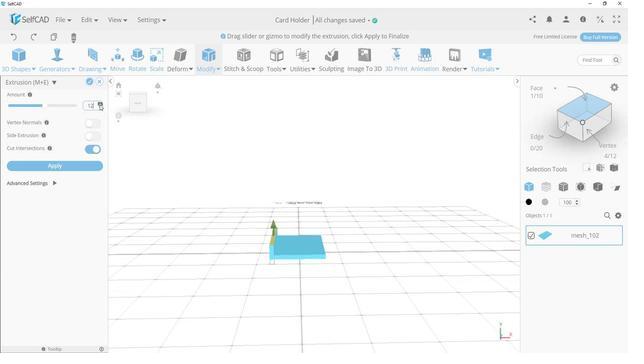 
Action: Mouse pressed left at (118, 115)
Screenshot: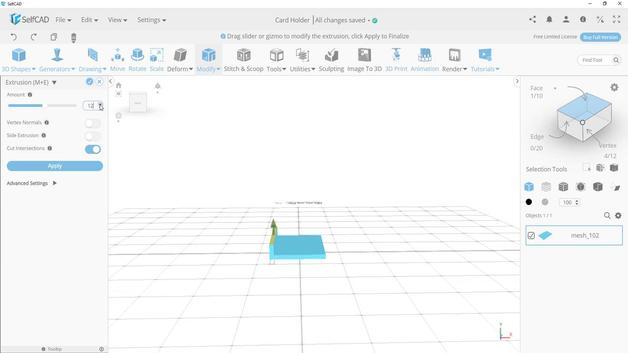 
Action: Mouse pressed left at (118, 115)
Screenshot: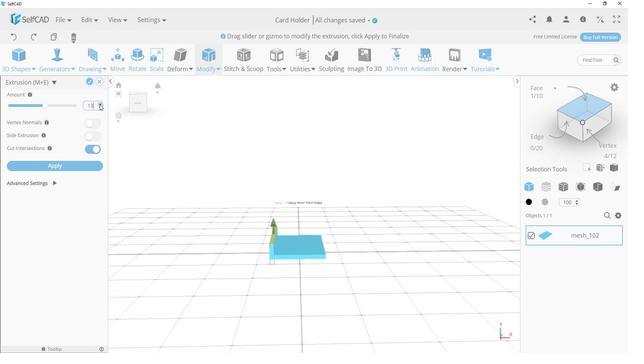 
Action: Mouse pressed left at (118, 115)
Screenshot: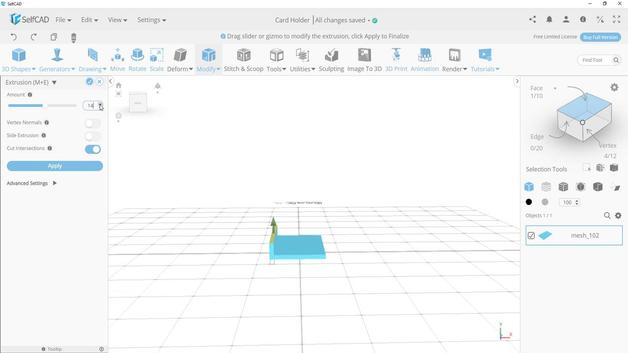 
Action: Mouse pressed left at (118, 115)
Screenshot: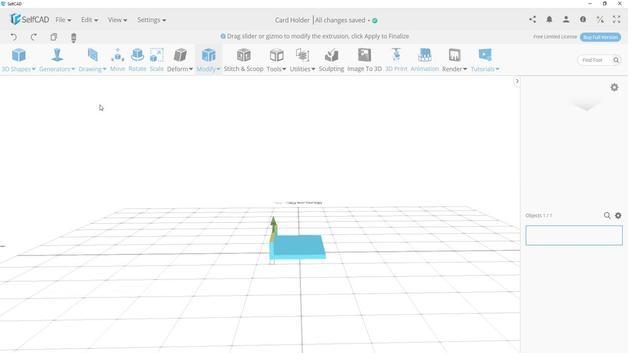
Action: Mouse moved to (322, 180)
Screenshot: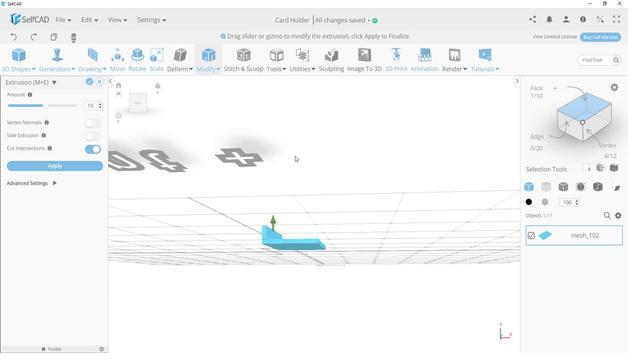 
Action: Mouse pressed left at (322, 180)
Screenshot: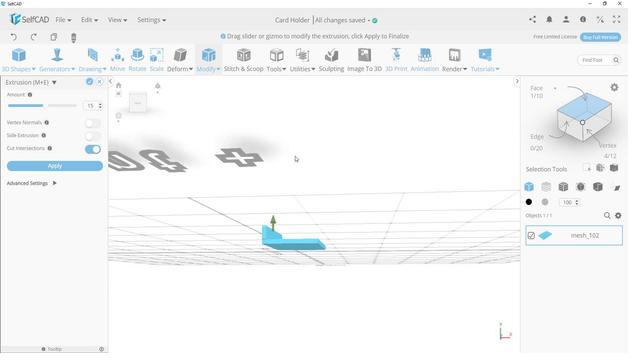 
Action: Mouse moved to (119, 118)
Screenshot: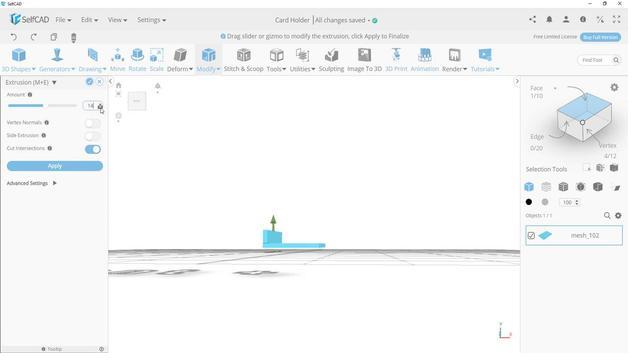 
Action: Mouse pressed left at (119, 118)
Screenshot: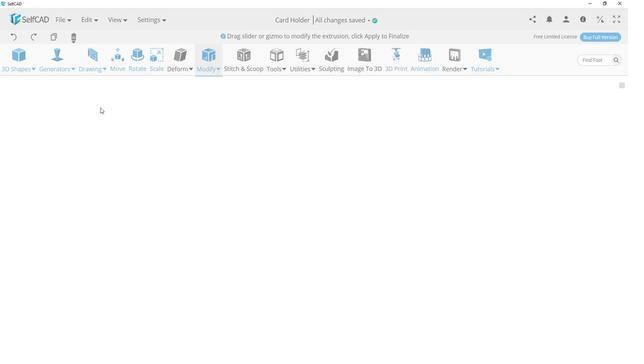 
Action: Mouse pressed left at (119, 118)
Screenshot: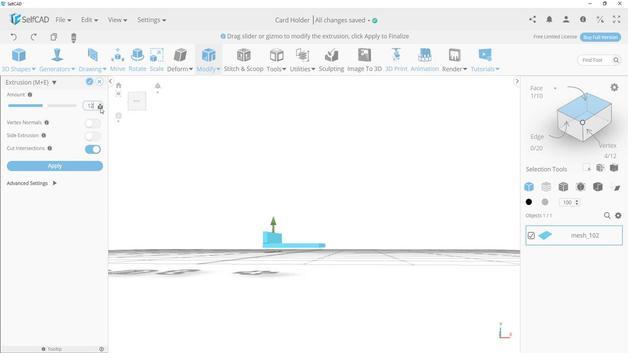 
Action: Mouse pressed left at (119, 118)
Screenshot: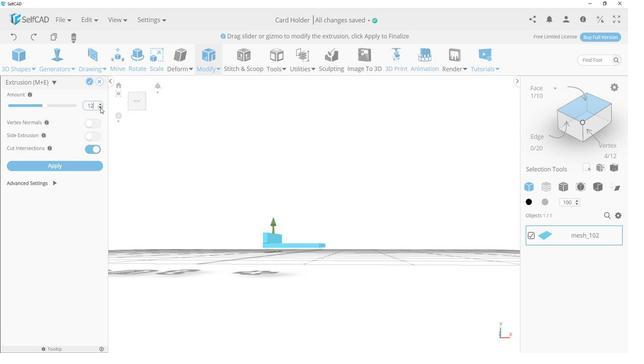 
Action: Mouse pressed left at (119, 118)
Screenshot: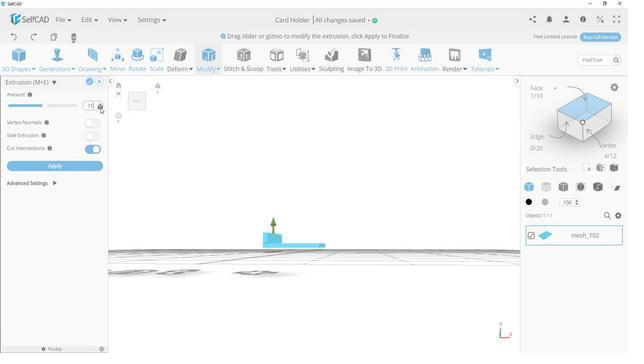 
Action: Mouse pressed left at (119, 118)
Screenshot: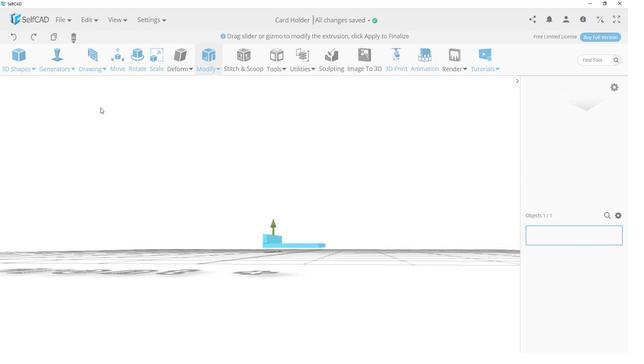 
Action: Mouse moved to (301, 165)
Screenshot: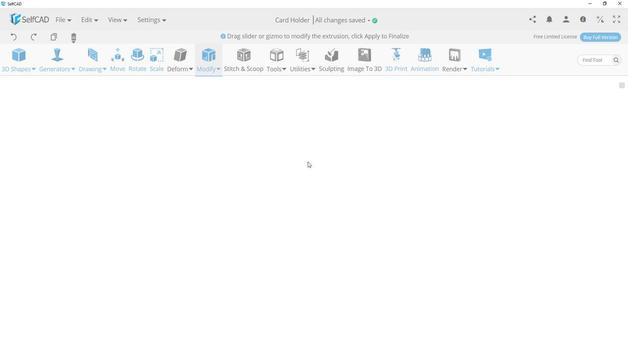 
Action: Mouse pressed left at (301, 165)
Screenshot: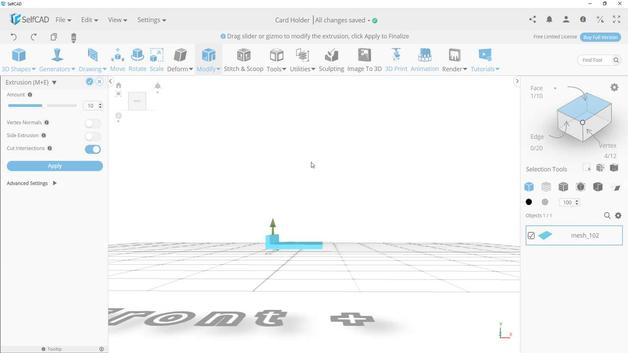 
Action: Mouse moved to (316, 168)
Screenshot: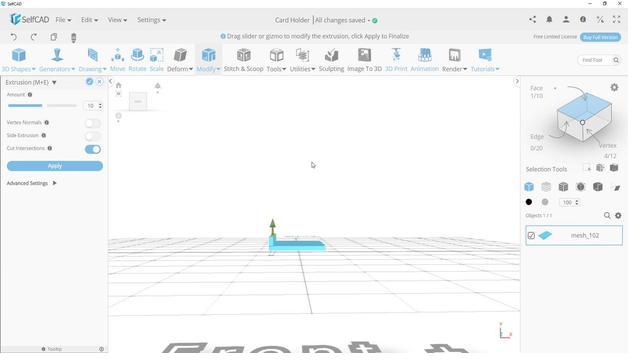 
Action: Mouse pressed left at (316, 168)
Screenshot: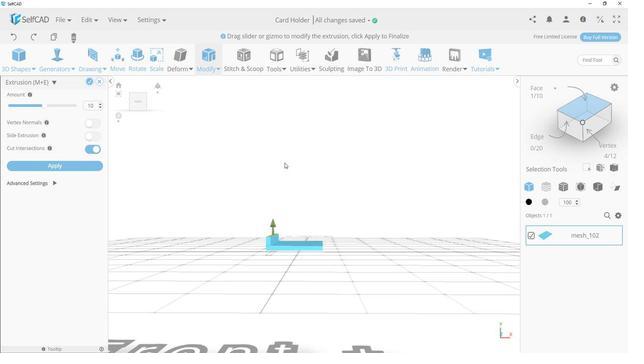 
Action: Mouse moved to (233, 173)
Screenshot: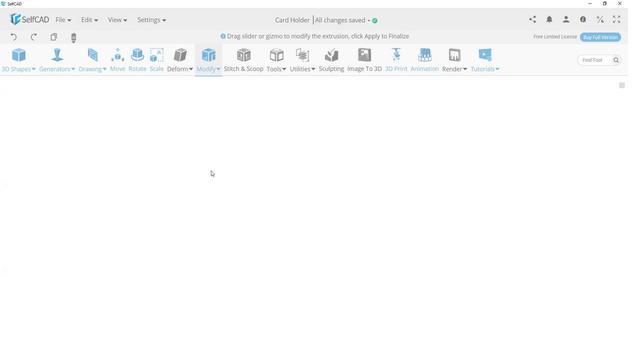 
Action: Mouse pressed left at (233, 173)
Screenshot: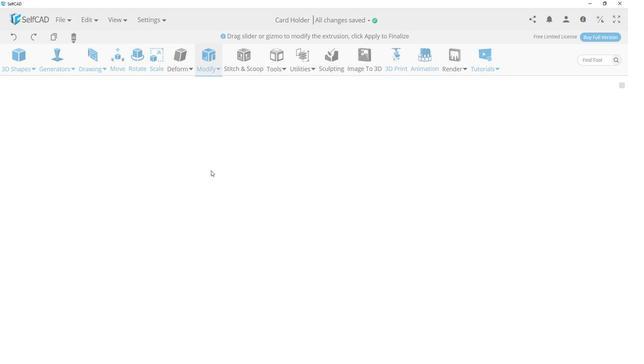 
Action: Mouse moved to (211, 178)
Screenshot: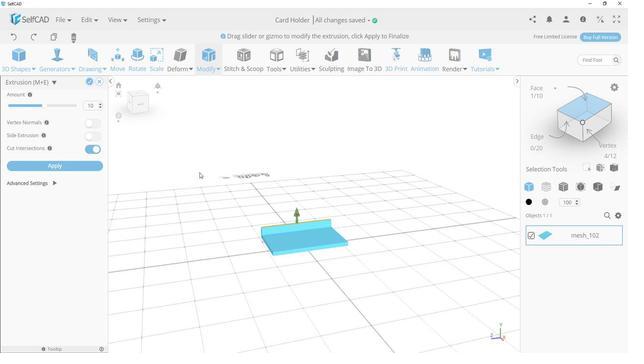 
Action: Mouse pressed left at (211, 178)
Screenshot: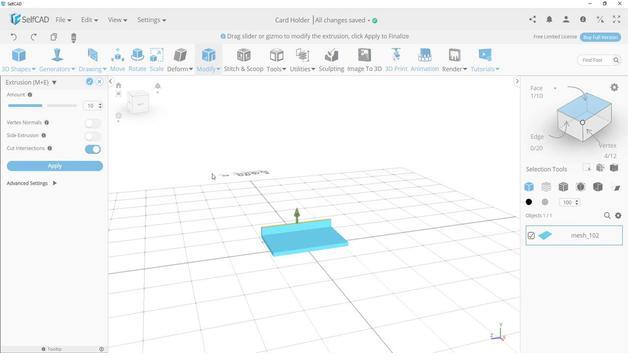 
Action: Mouse moved to (231, 174)
Screenshot: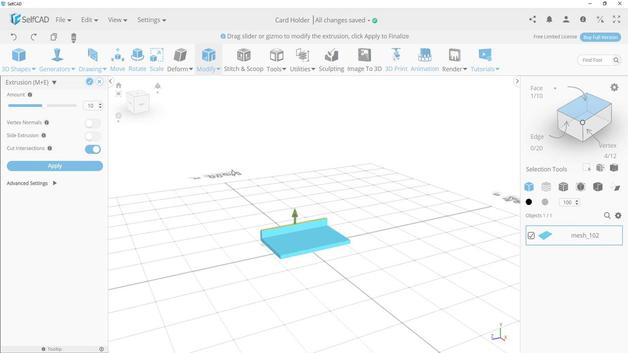 
Action: Mouse pressed left at (231, 174)
Screenshot: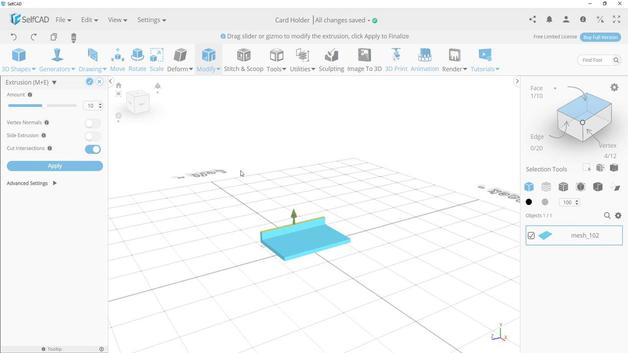 
Action: Mouse moved to (248, 165)
Screenshot: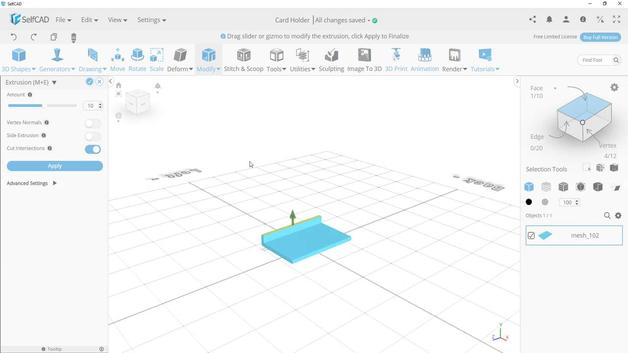 
Action: Mouse pressed left at (248, 165)
Screenshot: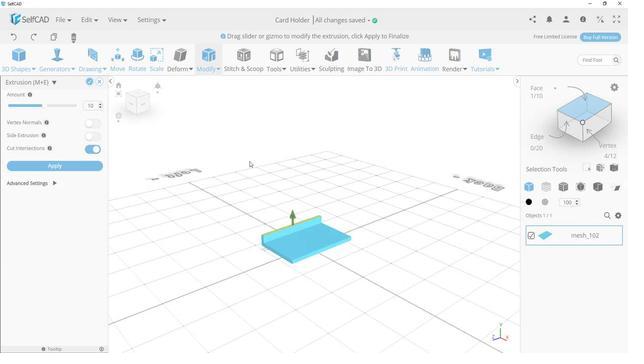 
Action: Mouse moved to (110, 93)
Screenshot: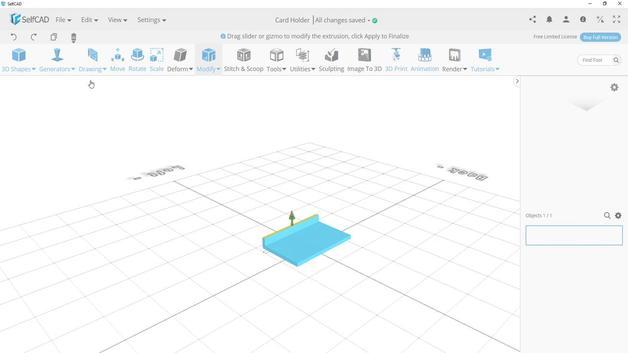 
Action: Mouse pressed left at (110, 93)
Screenshot: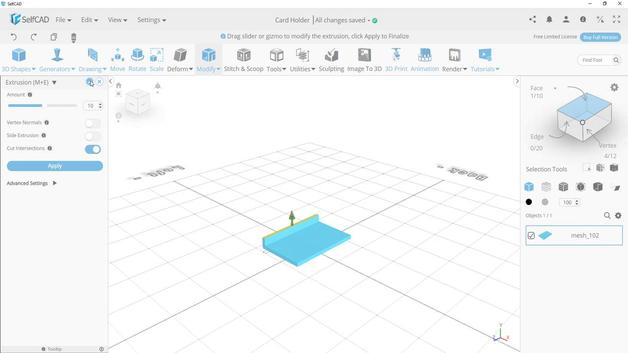 
Action: Mouse moved to (202, 176)
Screenshot: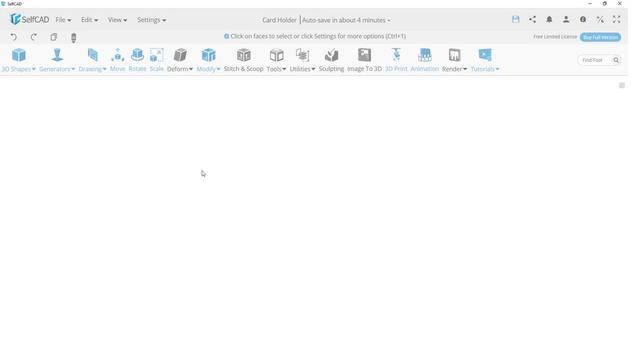 
Action: Mouse pressed left at (202, 176)
Screenshot: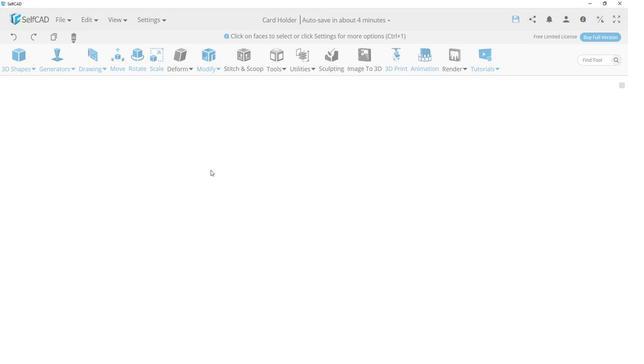 
Action: Mouse moved to (228, 97)
Screenshot: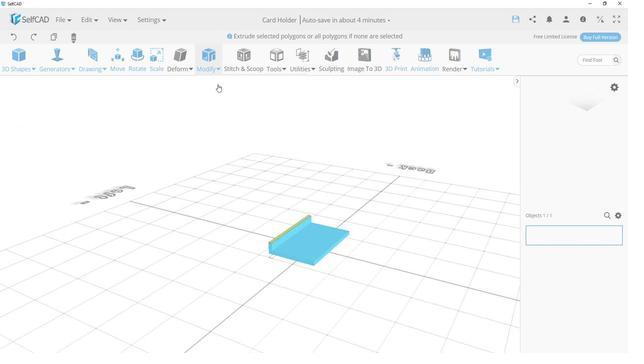 
Action: Mouse pressed left at (228, 97)
Screenshot: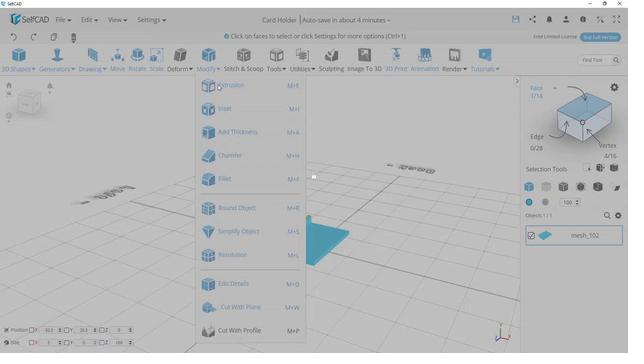 
Action: Mouse moved to (117, 118)
Screenshot: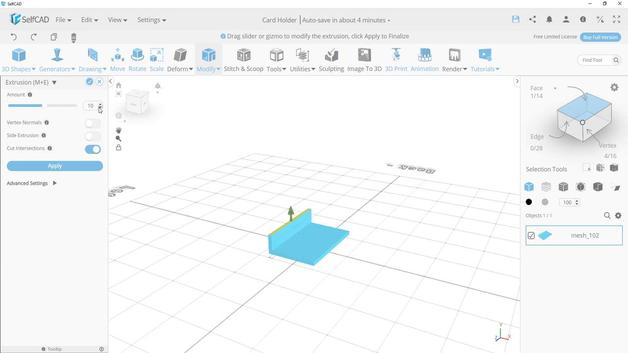 
Action: Mouse pressed left at (117, 118)
Screenshot: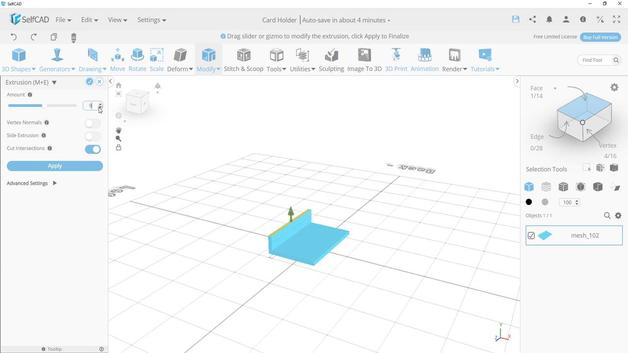 
Action: Mouse pressed left at (117, 118)
Screenshot: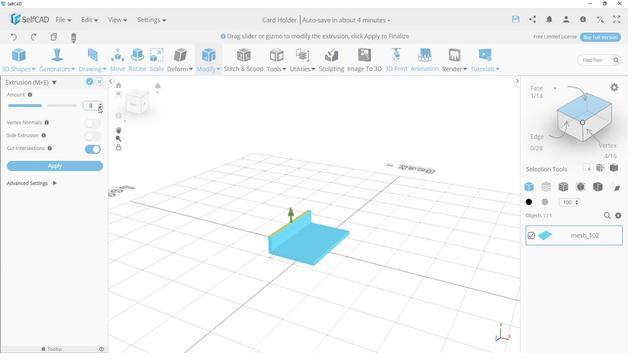 
Action: Mouse pressed left at (117, 118)
Screenshot: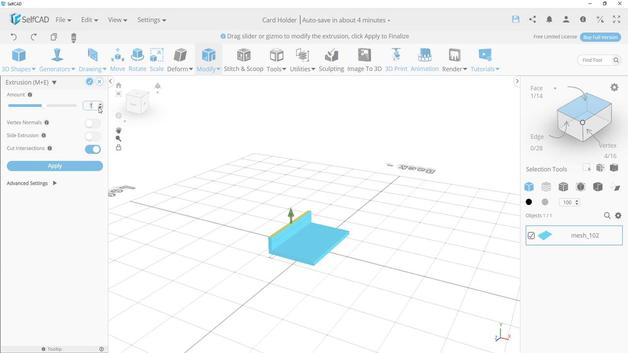 
Action: Mouse pressed left at (117, 118)
Screenshot: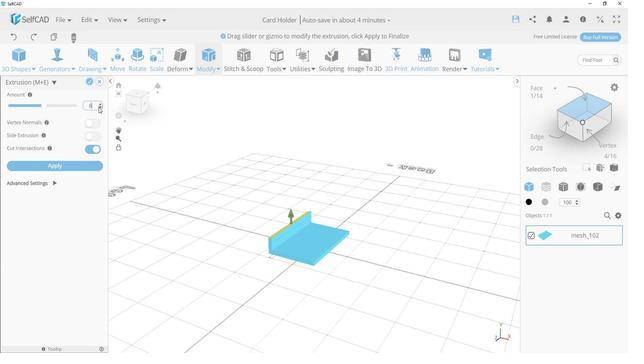 
Action: Mouse pressed left at (117, 118)
Screenshot: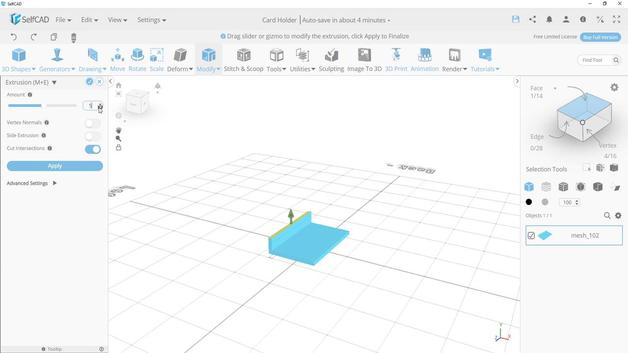 
Action: Mouse moved to (108, 95)
Screenshot: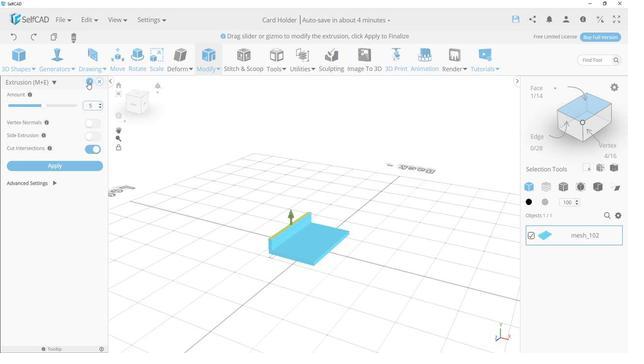 
Action: Mouse pressed left at (108, 95)
Screenshot: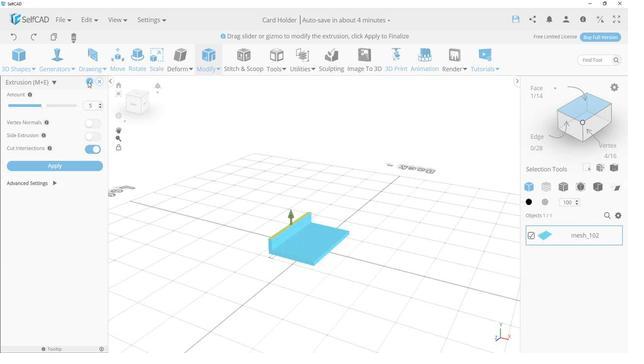 
Action: Mouse moved to (202, 175)
Screenshot: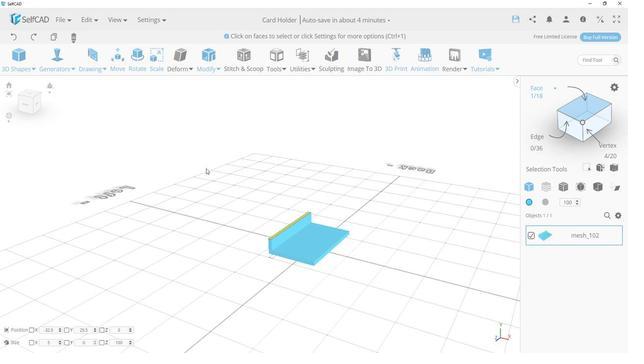 
Action: Mouse pressed left at (202, 175)
Screenshot: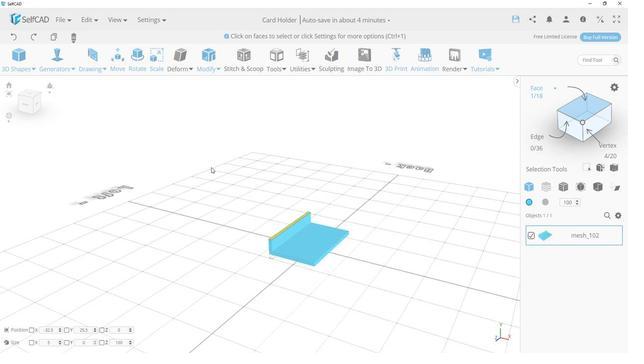 
Action: Mouse moved to (349, 185)
Screenshot: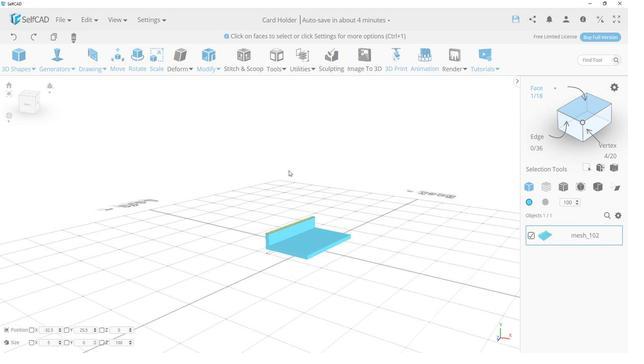 
Action: Mouse pressed left at (349, 185)
Screenshot: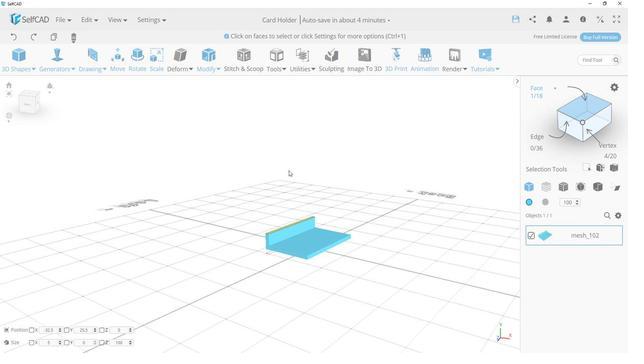 
Action: Mouse moved to (289, 229)
Screenshot: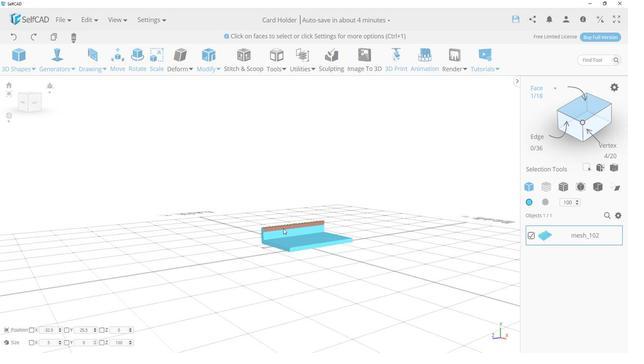 
Action: Mouse pressed left at (289, 229)
Screenshot: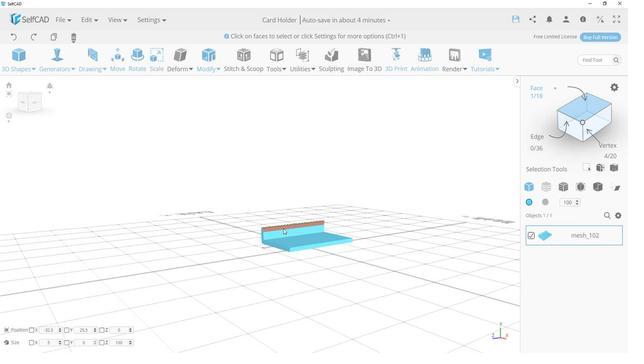 
Action: Mouse moved to (288, 187)
Screenshot: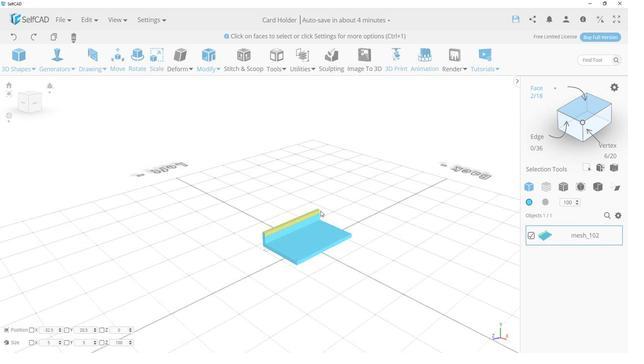 
Action: Mouse pressed left at (288, 187)
Screenshot: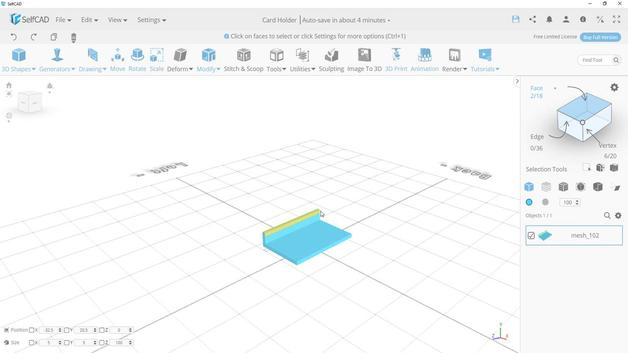 
Action: Mouse moved to (292, 226)
Screenshot: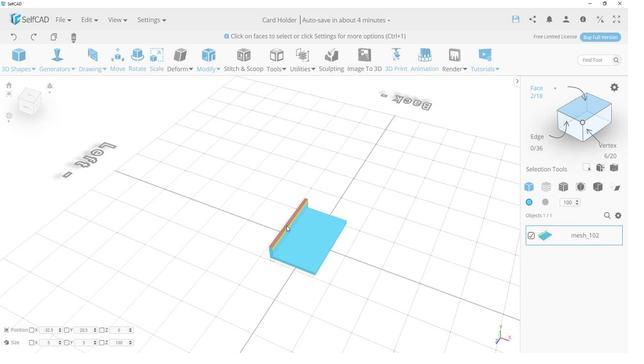 
Action: Mouse pressed left at (292, 226)
Screenshot: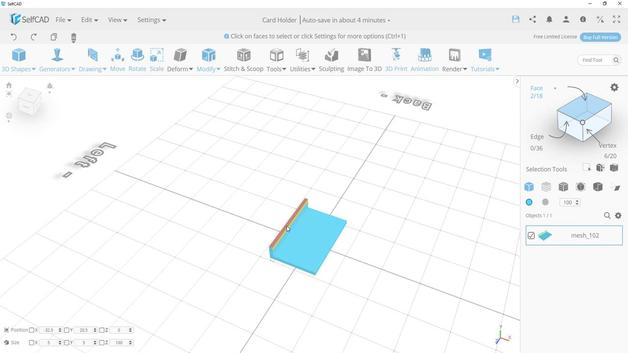 
Action: Mouse moved to (323, 191)
Screenshot: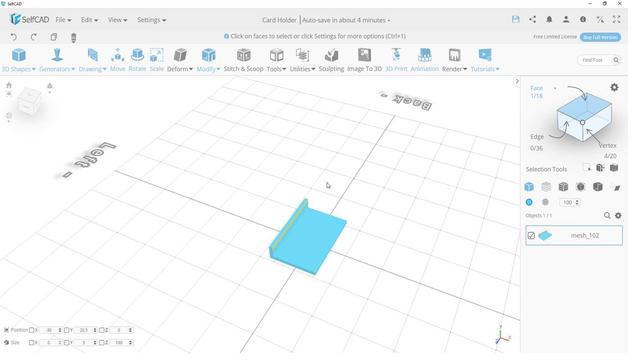 
Action: Mouse pressed left at (323, 191)
Screenshot: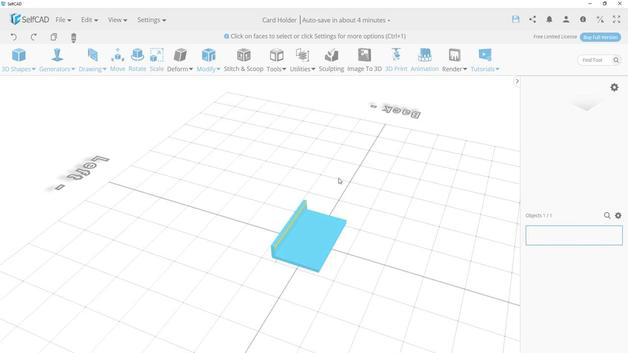 
Action: Mouse moved to (333, 182)
Screenshot: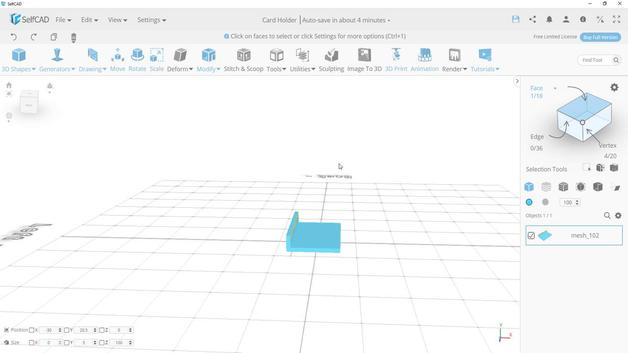 
Action: Mouse pressed left at (333, 182)
Screenshot: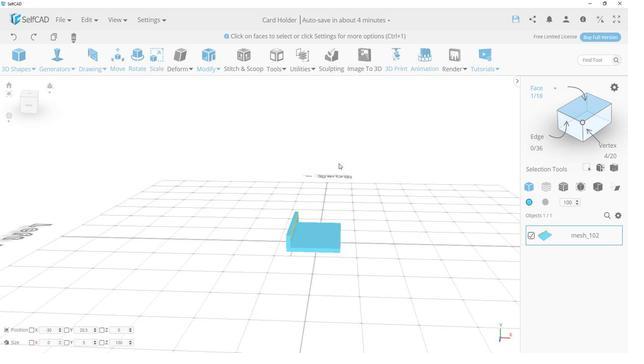 
Action: Mouse moved to (228, 101)
Screenshot: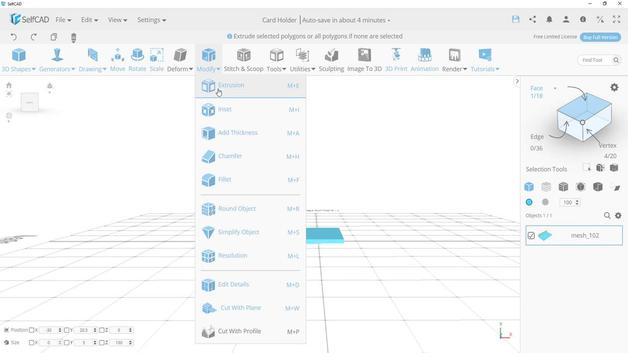 
Action: Mouse pressed left at (228, 101)
Screenshot: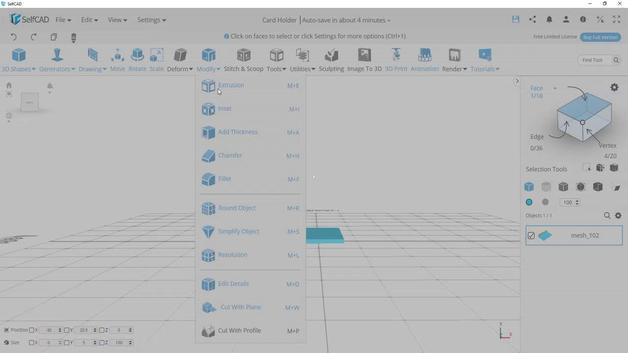 
Action: Mouse moved to (165, 154)
Screenshot: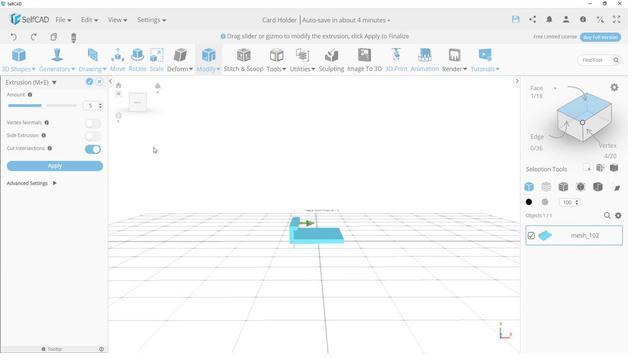 
Action: Mouse pressed left at (165, 154)
Screenshot: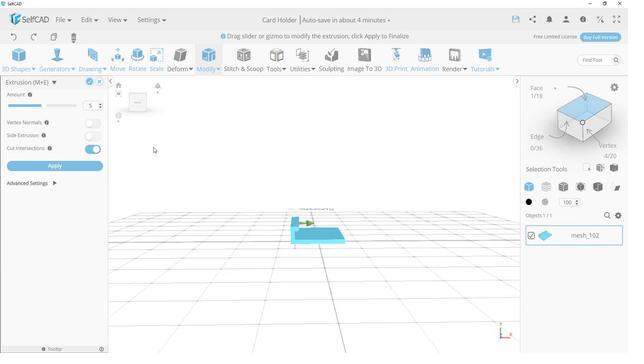 
Action: Mouse moved to (326, 191)
Screenshot: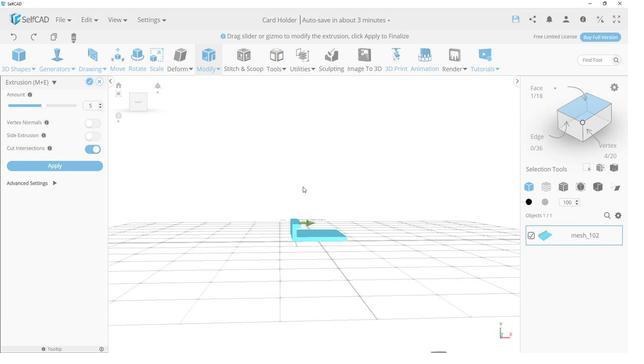 
Action: Mouse pressed left at (326, 191)
Screenshot: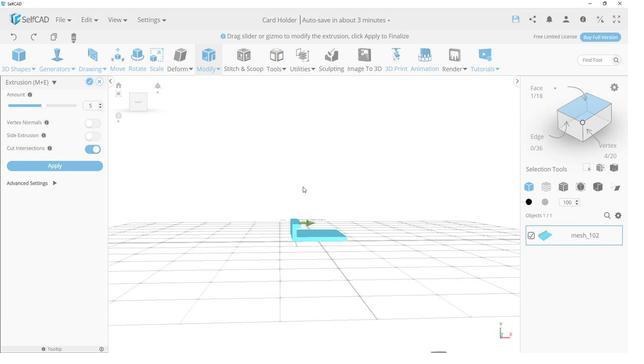 
Action: Mouse moved to (315, 224)
Screenshot: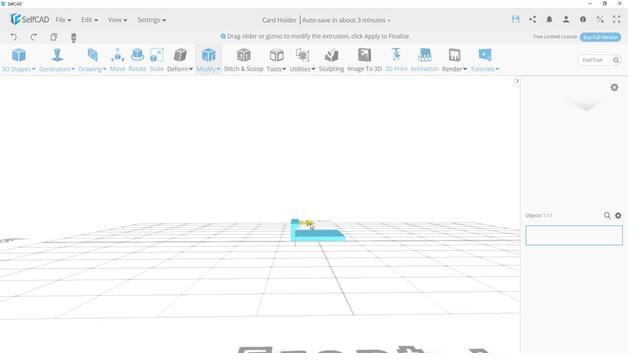 
Action: Mouse pressed left at (315, 224)
Screenshot: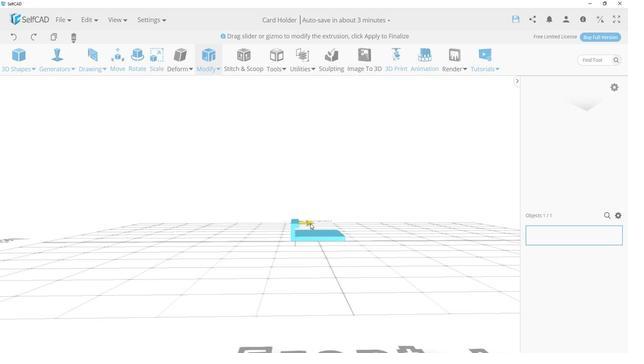 
Action: Mouse moved to (362, 191)
Screenshot: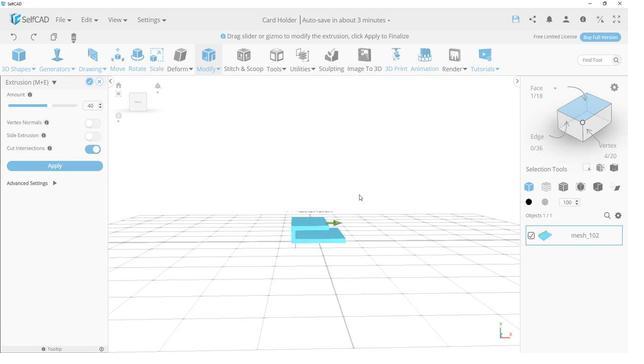 
Action: Mouse pressed left at (362, 191)
Screenshot: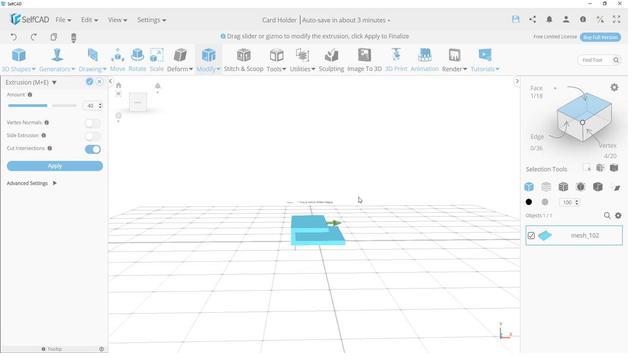 
Action: Mouse moved to (109, 95)
Screenshot: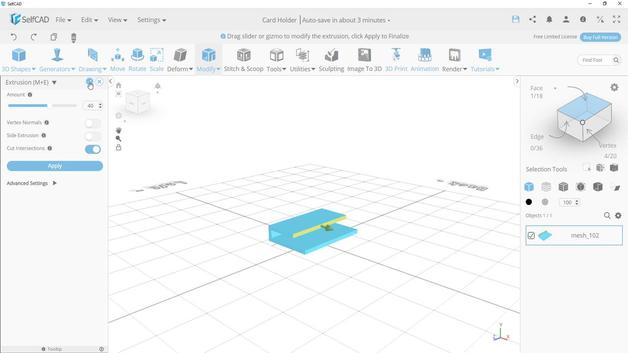 
Action: Mouse pressed left at (109, 95)
Screenshot: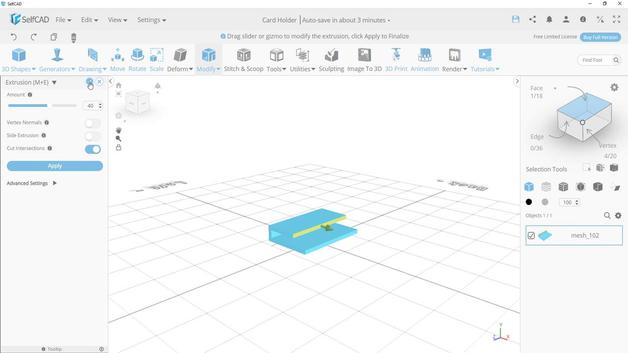 
Action: Mouse moved to (143, 151)
Screenshot: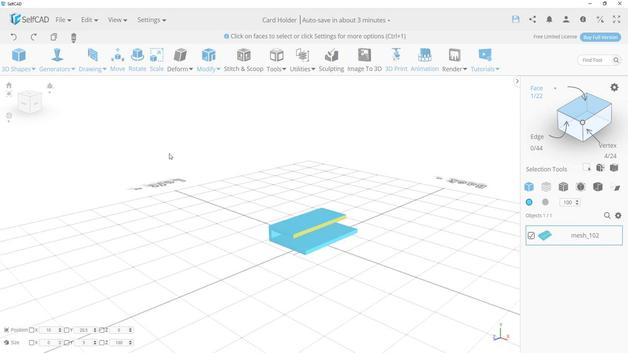 
Action: Mouse pressed left at (143, 151)
Screenshot: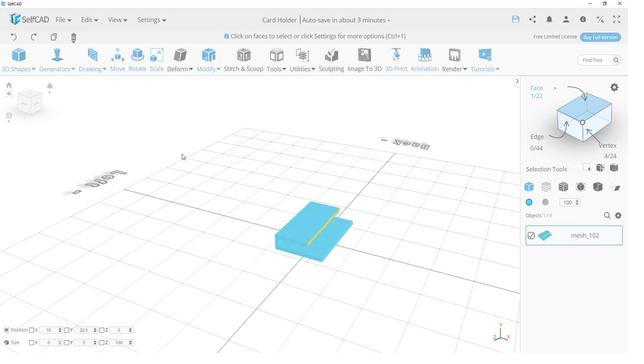 
Action: Mouse moved to (223, 146)
Screenshot: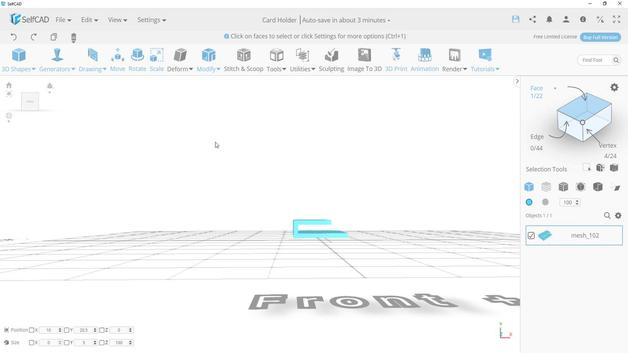 
Action: Mouse pressed left at (223, 146)
Screenshot: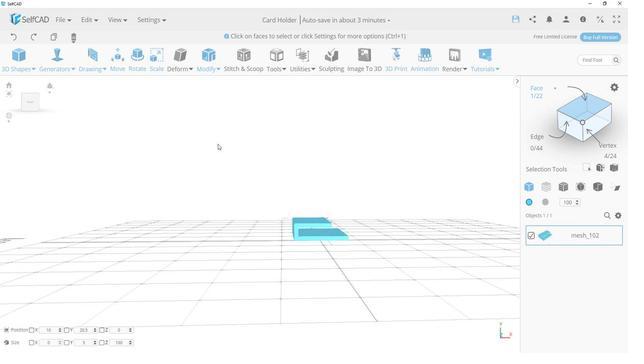 
Action: Mouse moved to (286, 168)
Screenshot: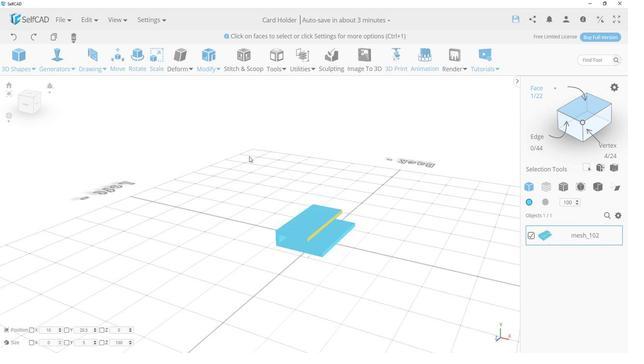 
Action: Mouse pressed left at (286, 168)
Screenshot: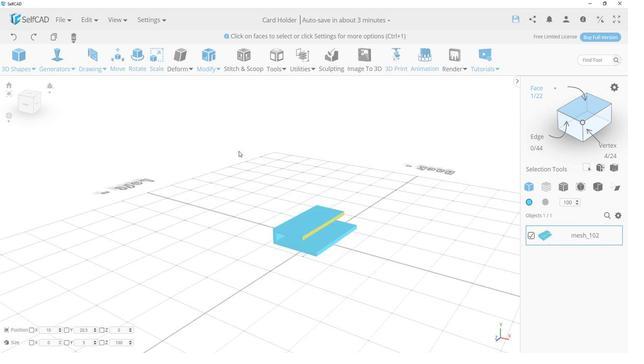 
Action: Mouse moved to (351, 184)
Screenshot: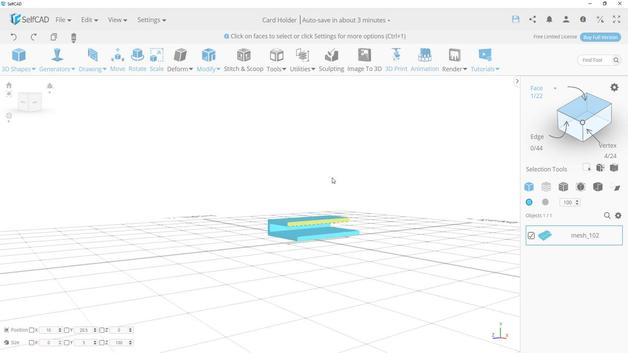 
Action: Mouse pressed left at (351, 184)
Screenshot: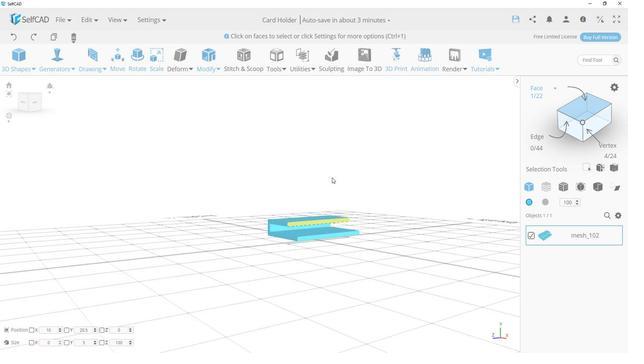 
Action: Mouse moved to (363, 193)
Screenshot: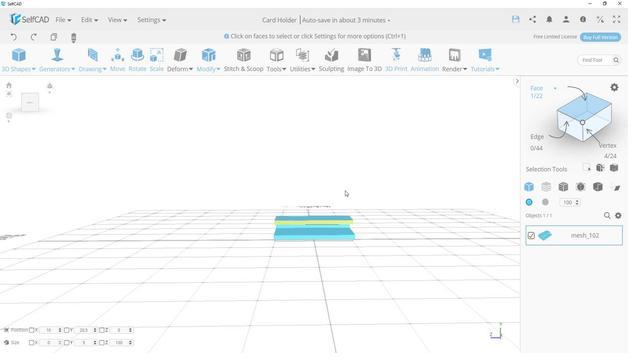 
Action: Mouse pressed left at (363, 193)
Screenshot: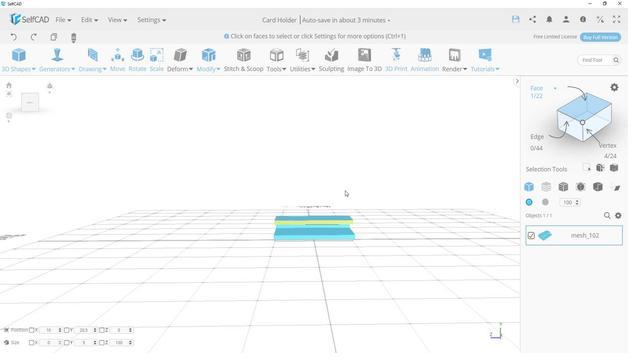 
Action: Mouse moved to (371, 193)
Screenshot: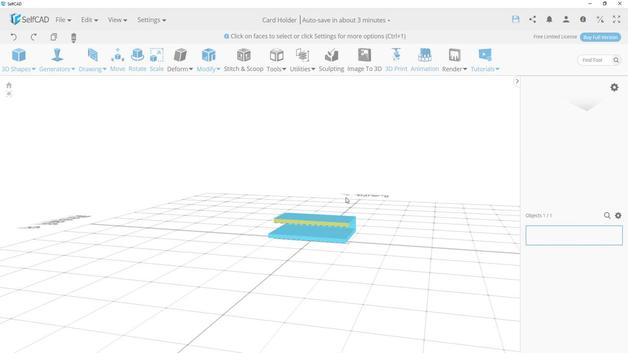 
Action: Mouse pressed left at (371, 193)
Screenshot: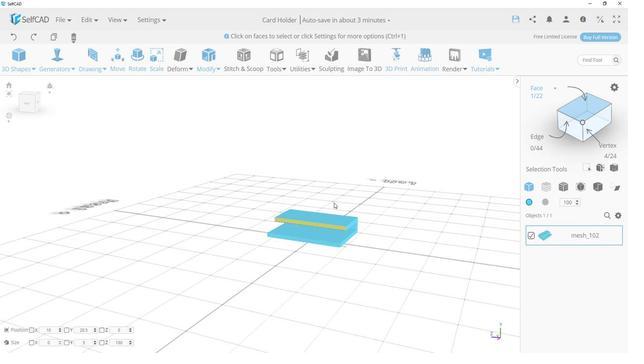 
Action: Mouse moved to (417, 189)
Screenshot: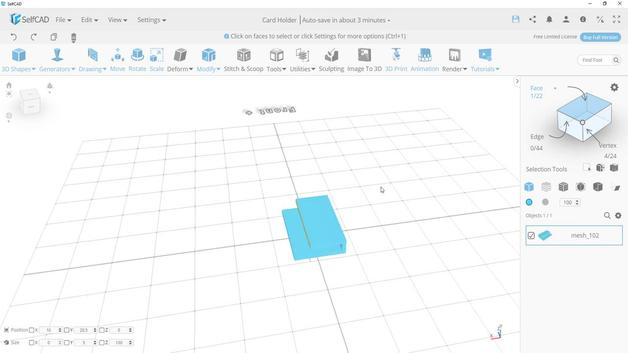 
Action: Mouse pressed left at (417, 189)
Screenshot: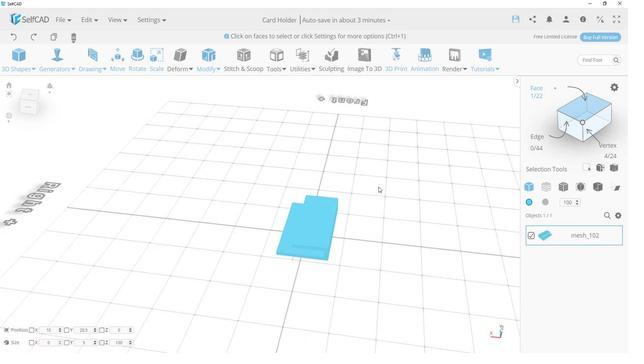 
Action: Mouse moved to (287, 141)
Screenshot: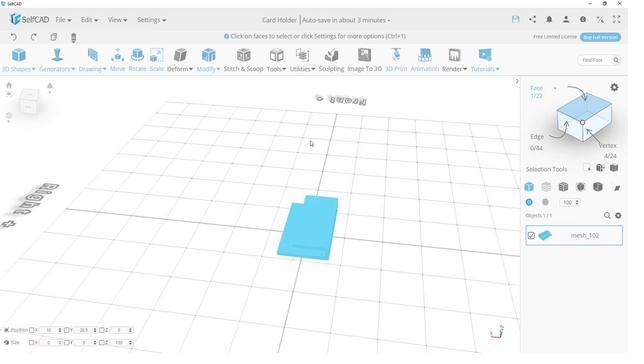 
Action: Mouse pressed left at (287, 141)
Screenshot: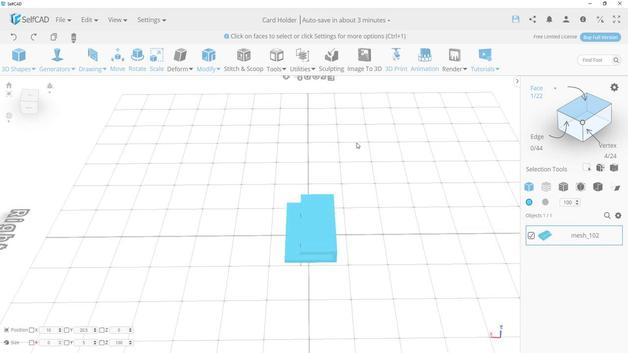 
Action: Mouse moved to (341, 155)
Screenshot: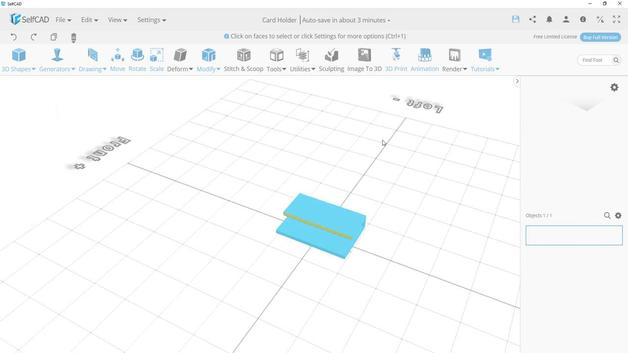 
Action: Mouse pressed left at (341, 155)
Screenshot: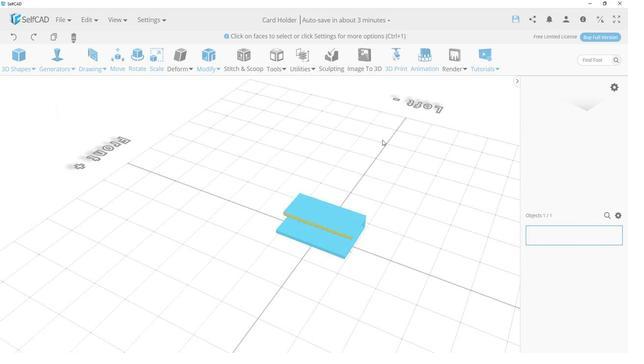 
Action: Mouse moved to (264, 208)
Screenshot: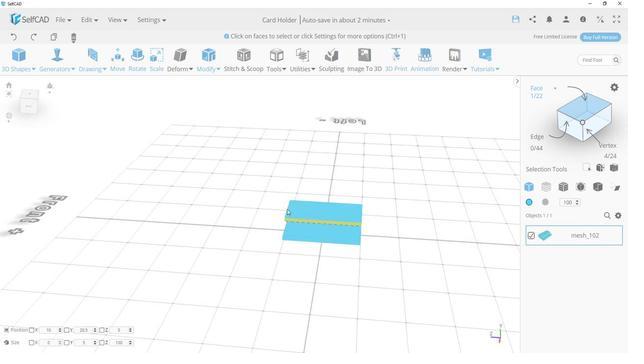 
Action: Mouse pressed left at (264, 208)
Screenshot: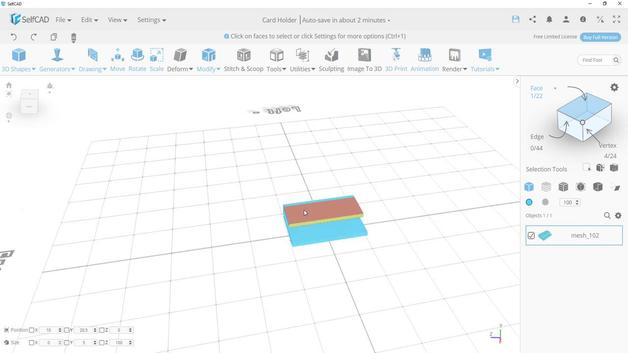 
Action: Mouse moved to (365, 201)
Screenshot: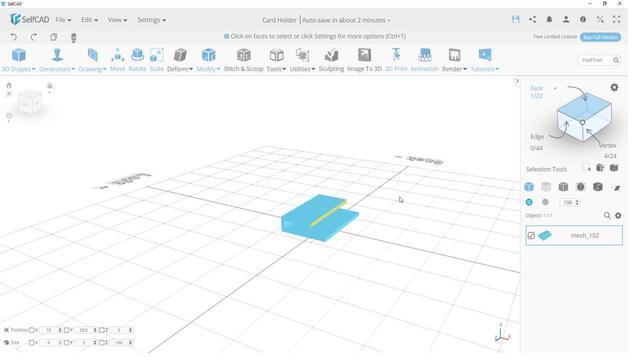 
Action: Mouse pressed left at (365, 201)
Screenshot: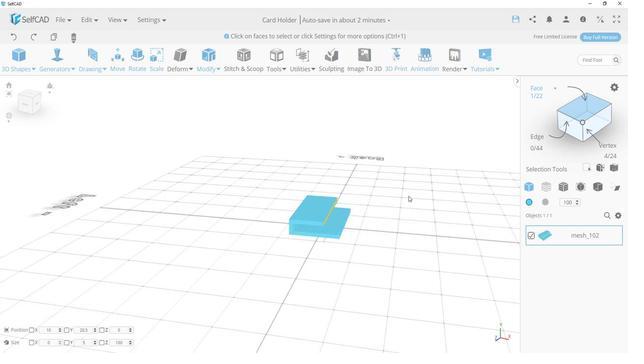 
Action: Mouse moved to (389, 204)
Screenshot: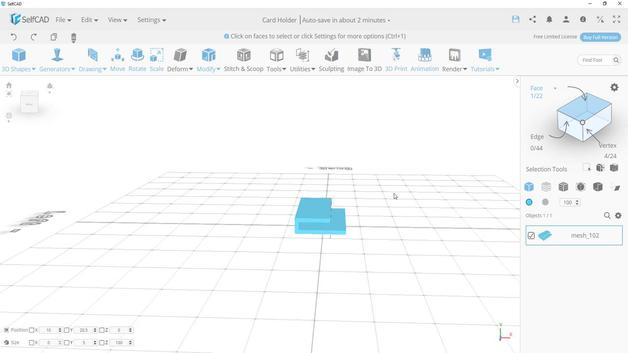 
Action: Mouse pressed left at (389, 204)
Screenshot: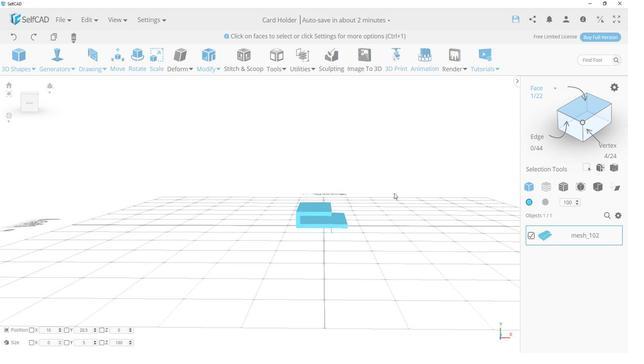 
Action: Mouse moved to (597, 237)
Screenshot: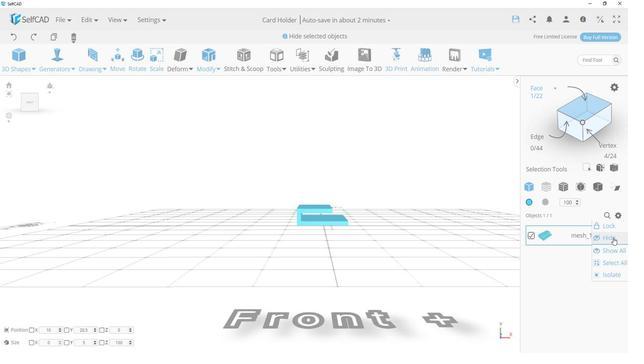 
Action: Mouse pressed left at (597, 237)
Screenshot: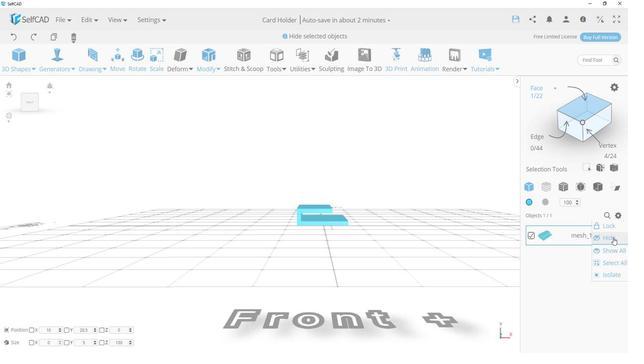 
Action: Mouse moved to (54, 102)
Screenshot: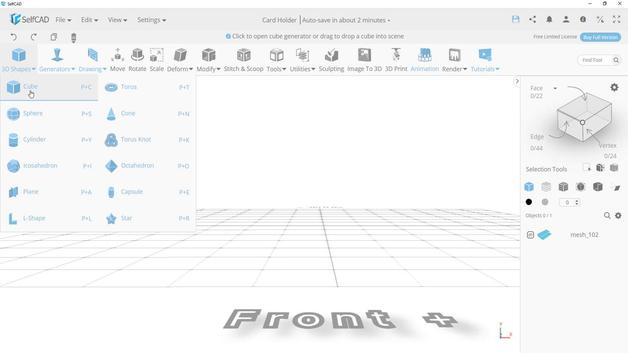 
Action: Mouse pressed left at (54, 102)
Screenshot: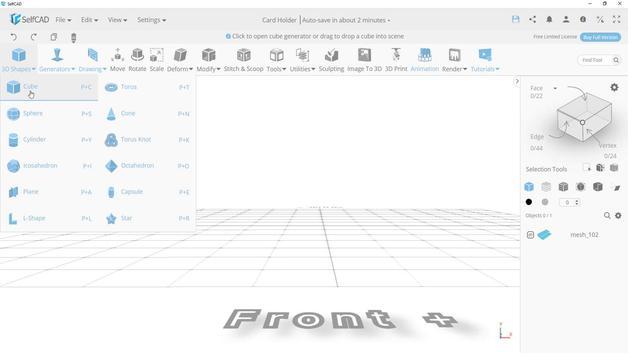 
Action: Mouse moved to (51, 136)
Screenshot: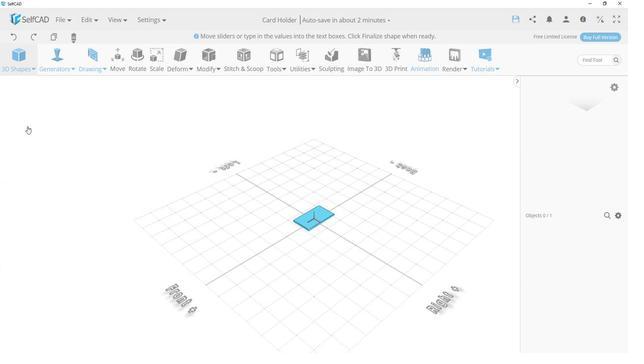 
Action: Mouse pressed left at (51, 136)
Screenshot: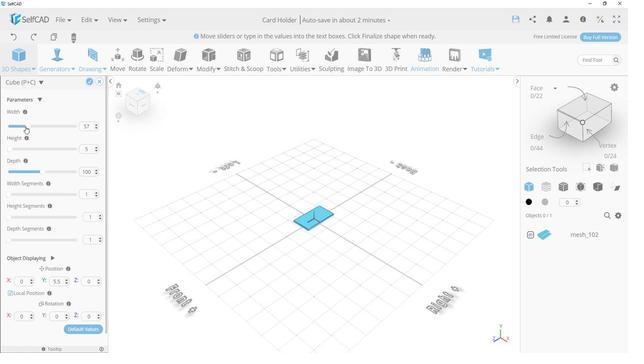 
Action: Mouse moved to (64, 177)
Screenshot: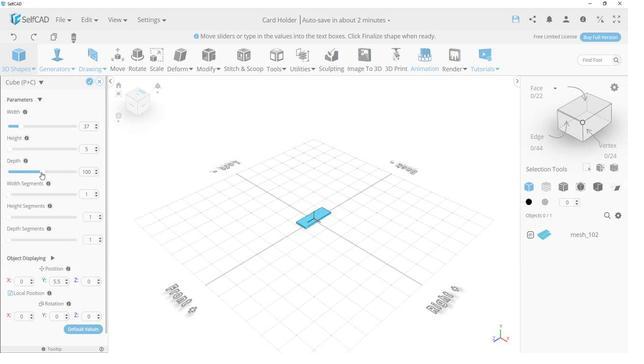 
Action: Mouse pressed left at (64, 177)
Screenshot: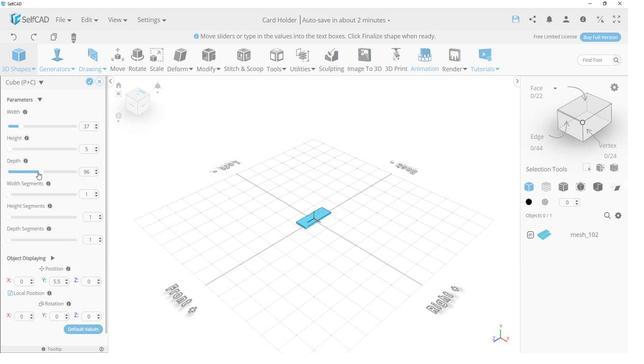 
Action: Mouse moved to (116, 180)
Screenshot: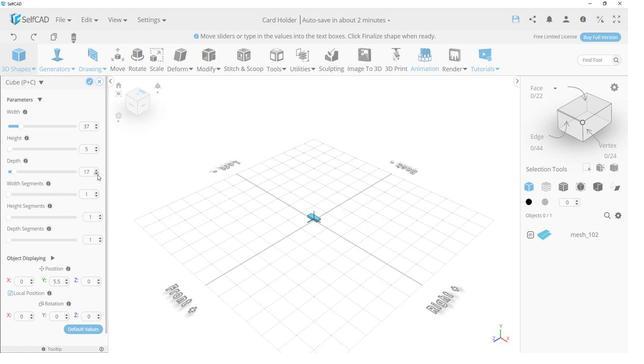 
Action: Mouse pressed left at (116, 180)
Screenshot: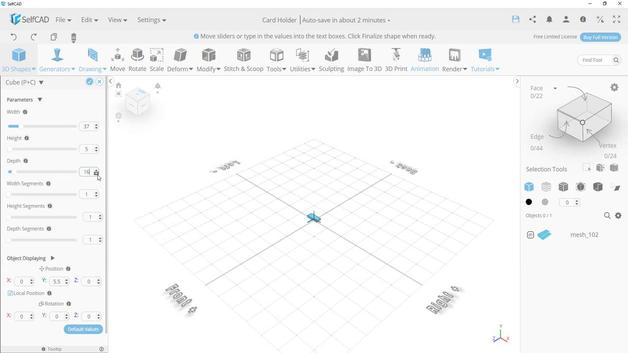
Action: Mouse pressed left at (116, 180)
Screenshot: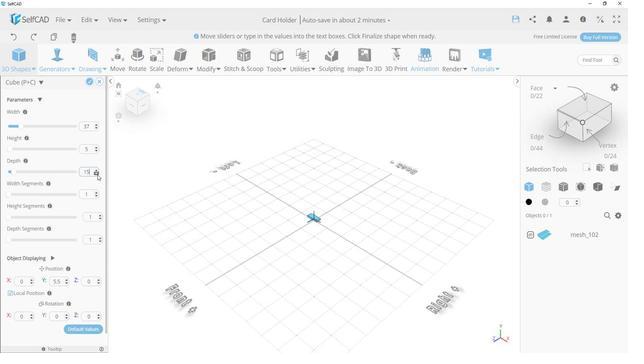 
Action: Mouse pressed left at (116, 180)
Screenshot: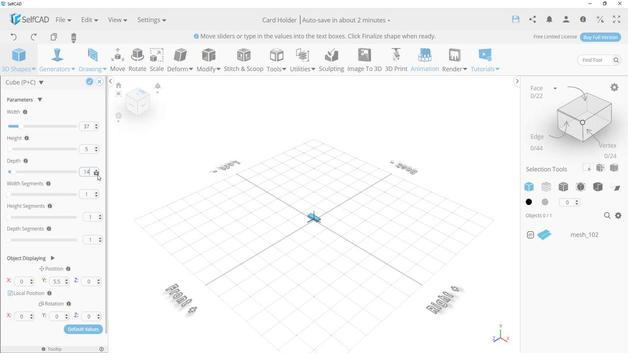 
Action: Mouse pressed left at (116, 180)
Screenshot: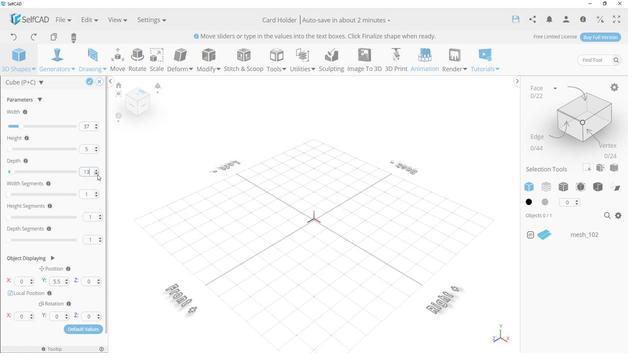 
Action: Mouse pressed left at (116, 180)
Screenshot: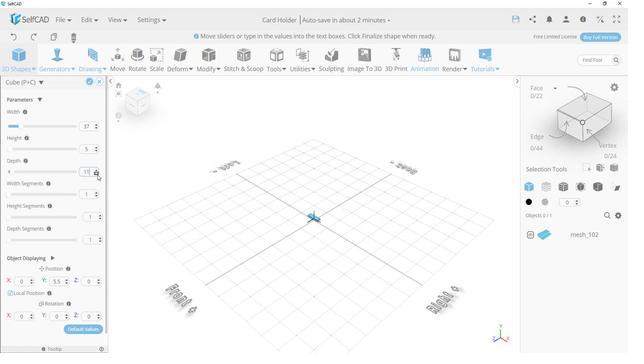 
Action: Mouse pressed left at (116, 180)
Screenshot: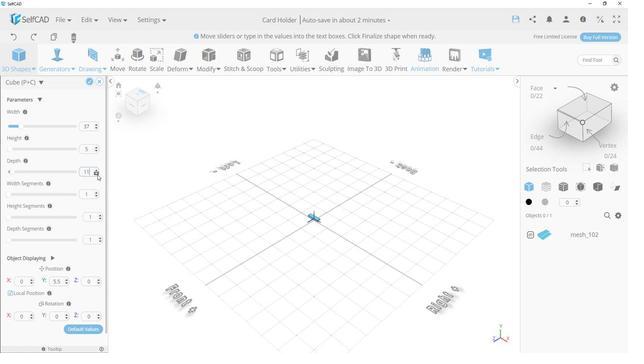 
Action: Mouse pressed left at (116, 180)
Screenshot: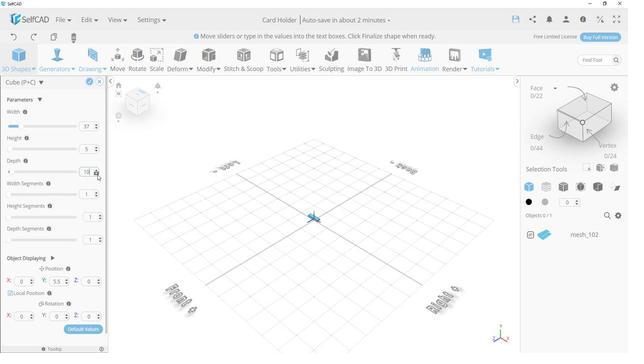 
Action: Mouse moved to (114, 154)
Screenshot: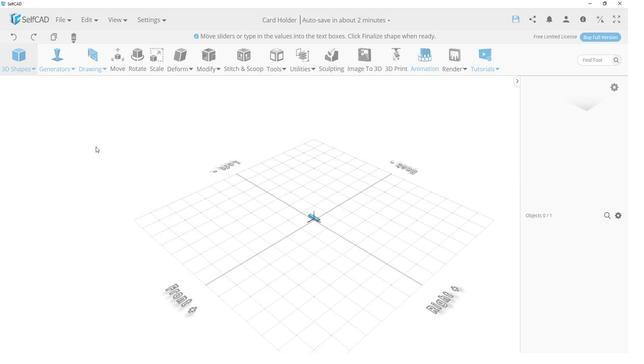 
Action: Mouse pressed left at (114, 154)
Screenshot: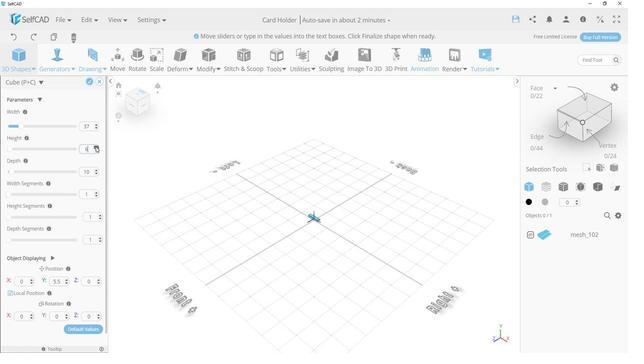 
Action: Mouse moved to (114, 155)
Screenshot: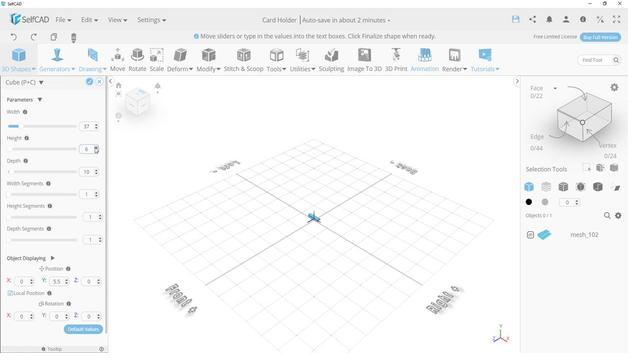 
Action: Mouse pressed left at (114, 155)
Screenshot: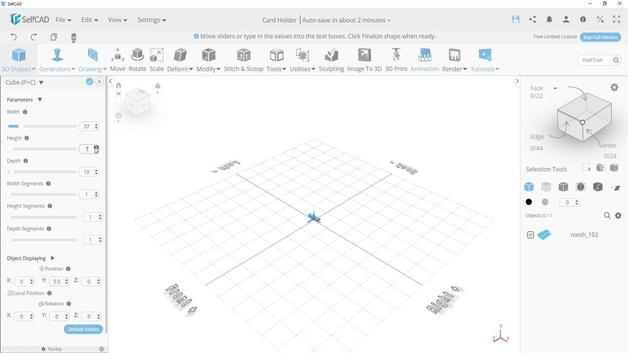 
Action: Mouse pressed left at (114, 155)
Screenshot: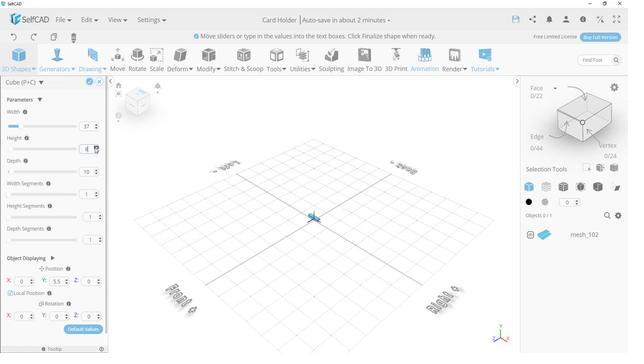 
Action: Mouse pressed left at (114, 155)
Screenshot: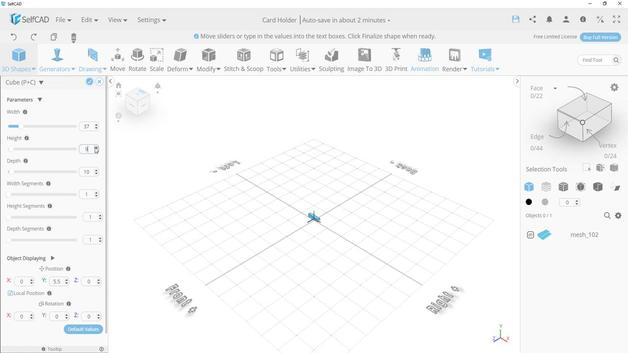 
Action: Mouse pressed left at (114, 155)
Screenshot: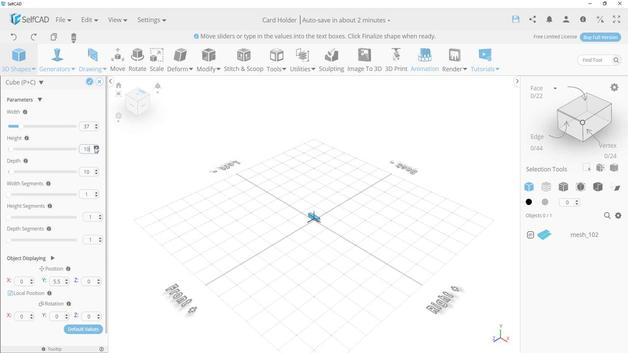 
Action: Mouse moved to (115, 178)
Screenshot: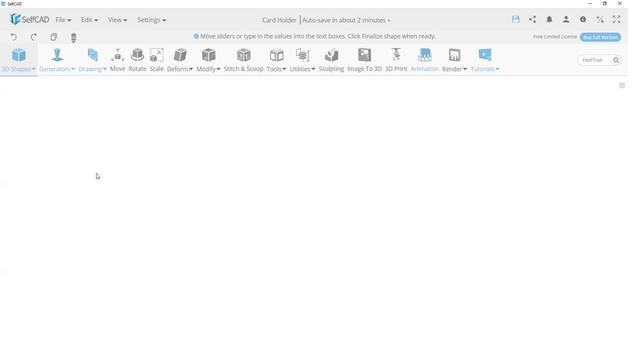 
Action: Mouse pressed left at (115, 178)
Screenshot: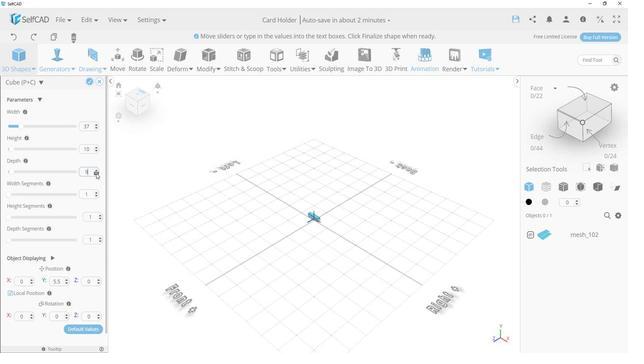 
Action: Mouse pressed left at (115, 178)
Screenshot: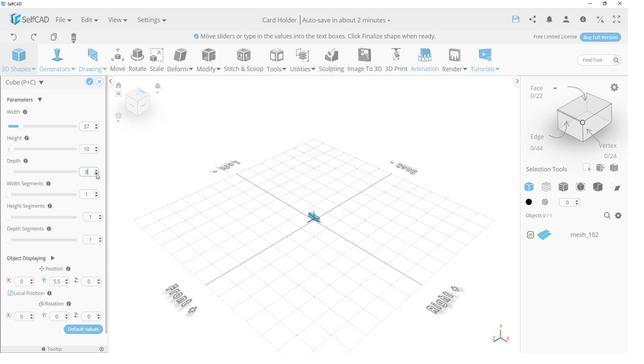 
Action: Mouse pressed left at (115, 178)
Screenshot: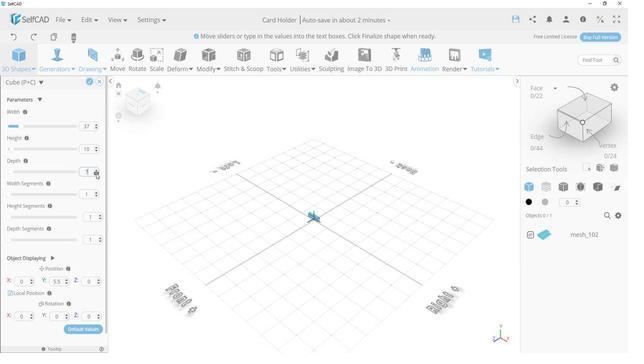 
Action: Mouse pressed left at (115, 178)
Screenshot: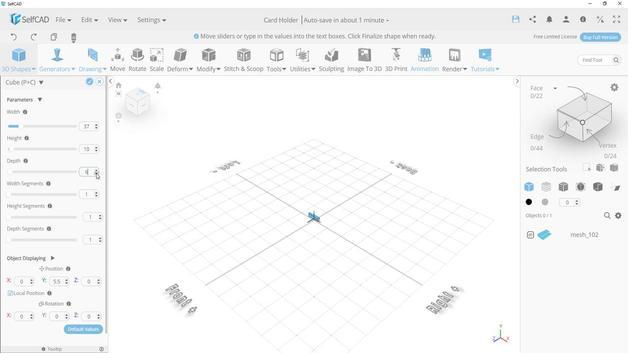 
Action: Mouse pressed left at (115, 178)
Screenshot: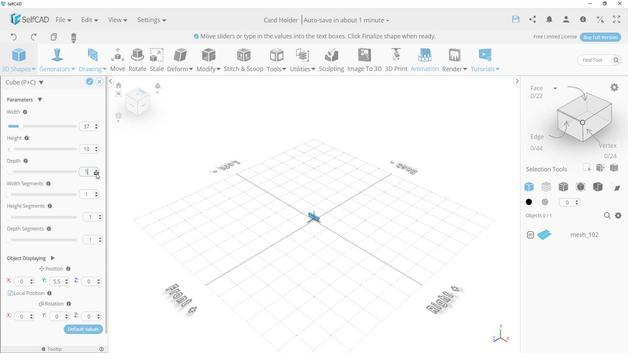 
Action: Mouse moved to (109, 95)
Screenshot: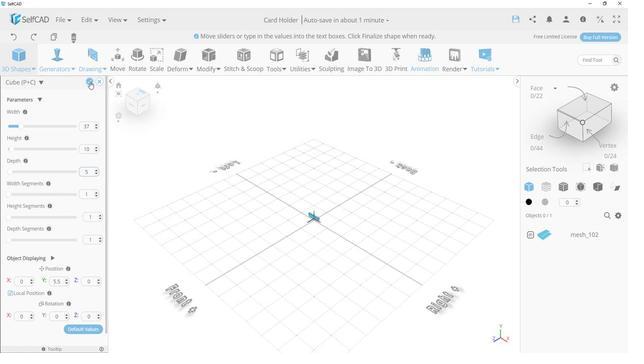 
Action: Mouse pressed left at (109, 95)
Screenshot: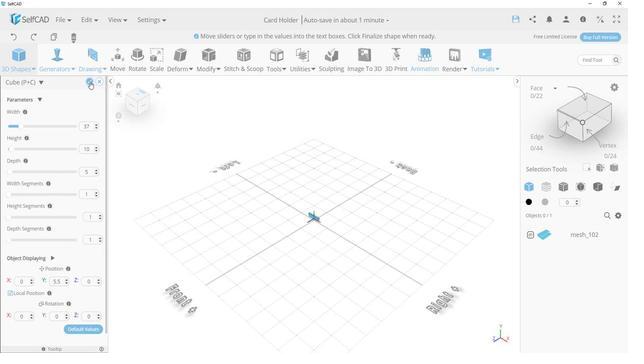 
Action: Mouse moved to (233, 217)
